 Task: Open Card Sales Target Review in Board Content Marketing Social Media Content Creation and Management to Workspace Content Management Software and add a team member Softage.2@softage.net, a label Yellow, a checklist Space Exploration, an attachment from your onedrive, a color Yellow and finally, add a card description 'Conduct team training session on effective feedback' and a comment 'Let us approach this task with a focus on continuous improvement, seeking to learn and grow from each step of the process.'. Add a start date 'Jan 06, 1900' with a due date 'Jan 13, 1900'
Action: Mouse moved to (475, 192)
Screenshot: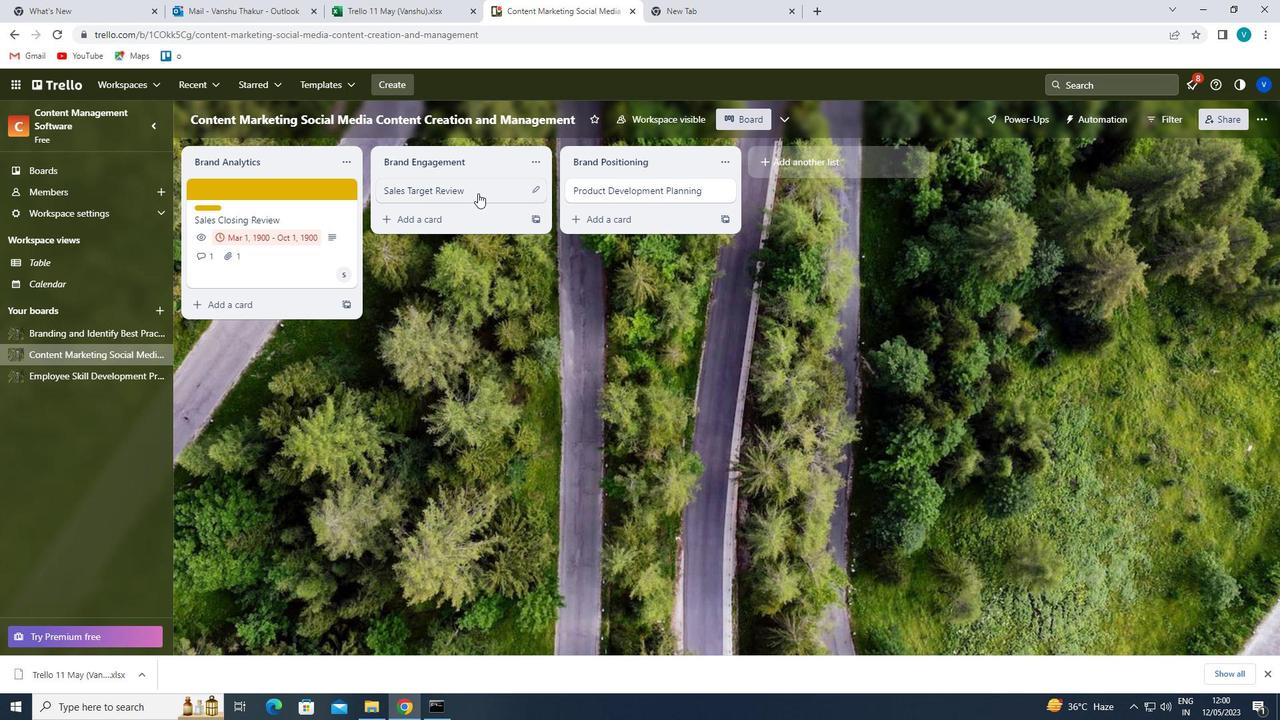 
Action: Mouse pressed left at (475, 192)
Screenshot: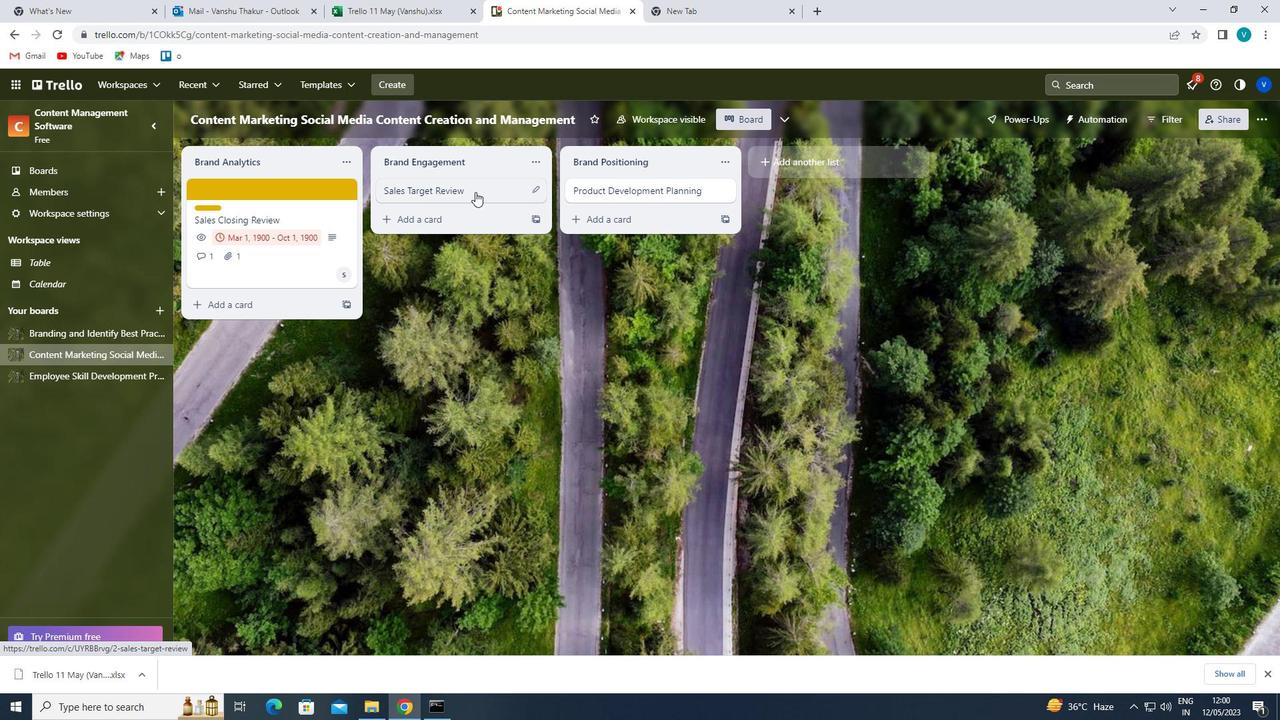 
Action: Mouse moved to (881, 239)
Screenshot: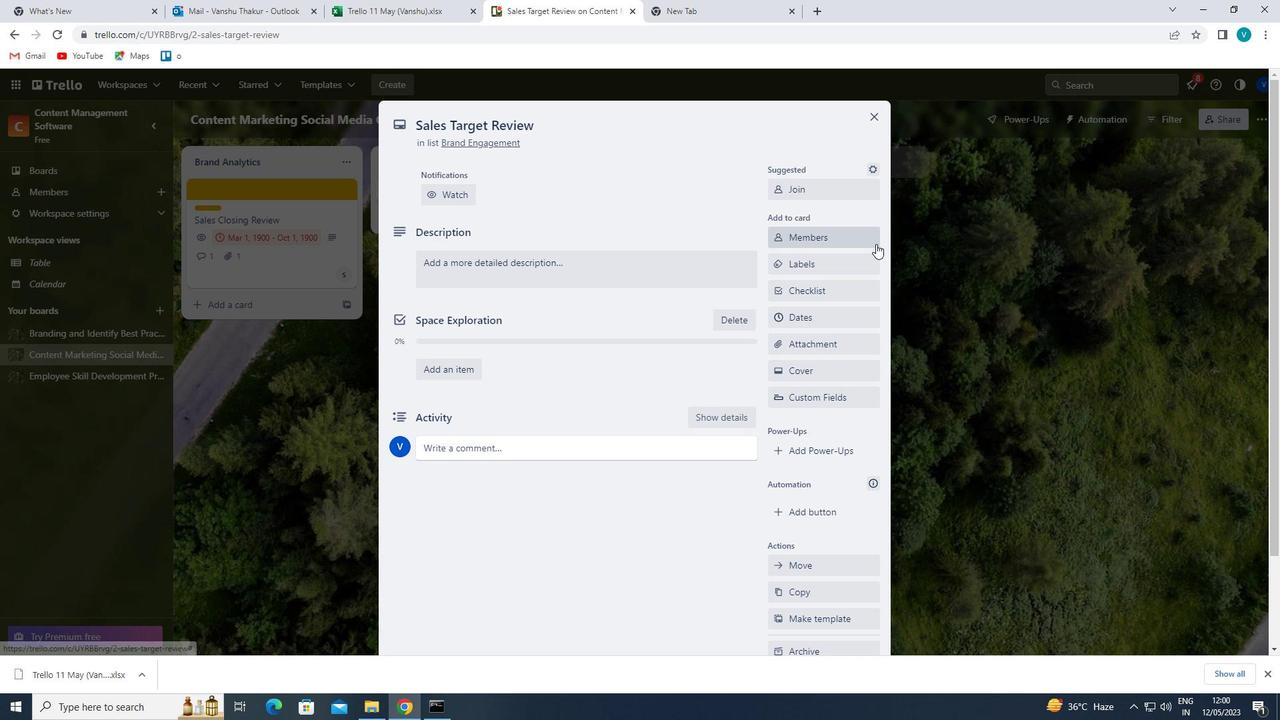 
Action: Mouse pressed left at (881, 239)
Screenshot: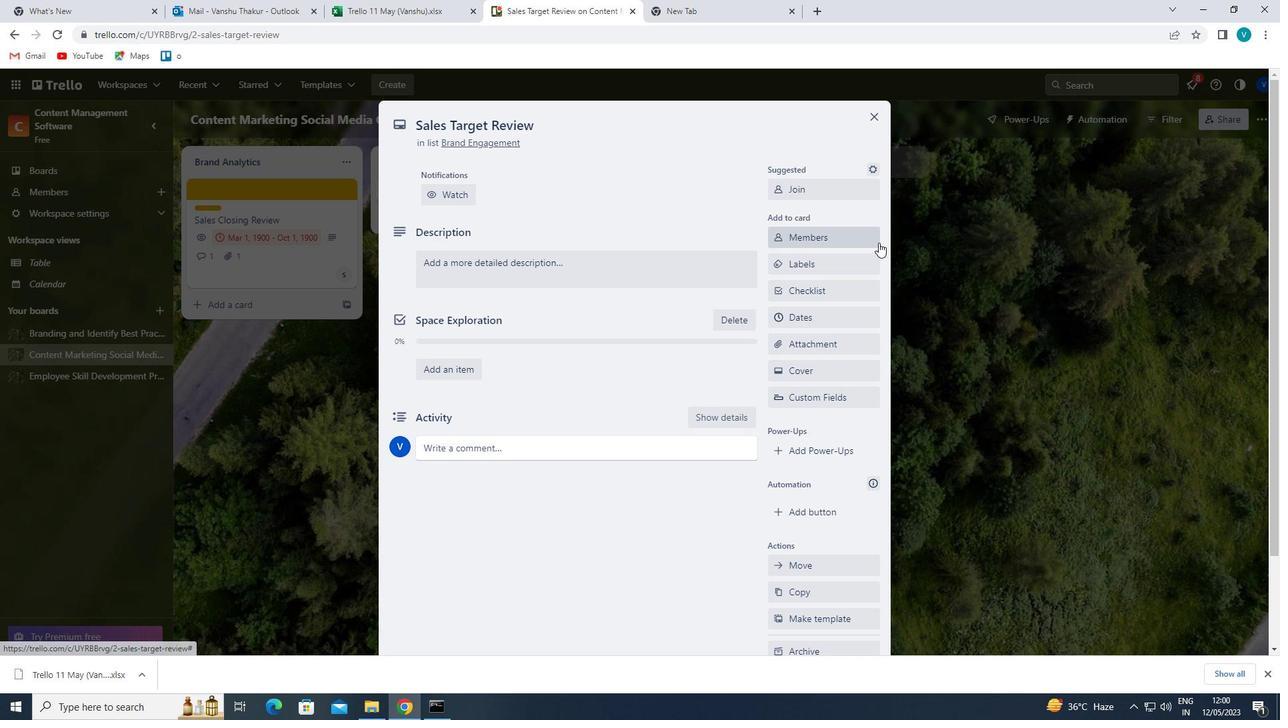
Action: Mouse moved to (870, 238)
Screenshot: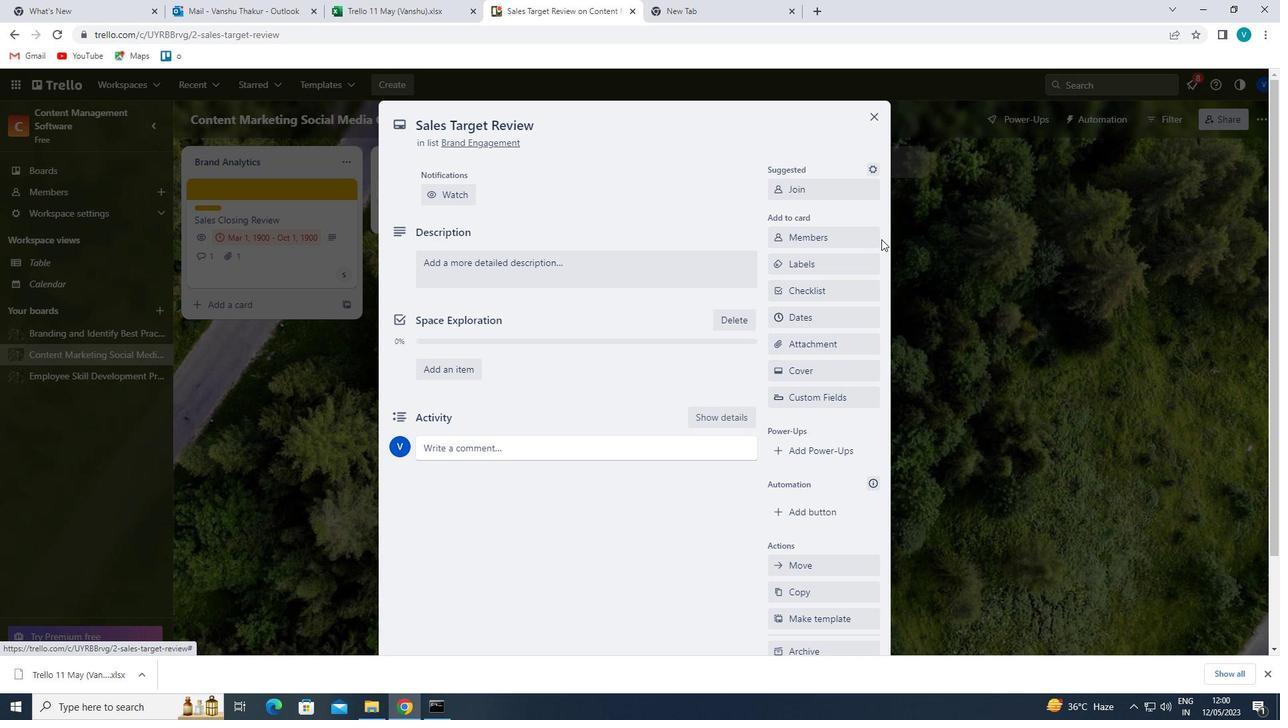 
Action: Mouse pressed left at (870, 238)
Screenshot: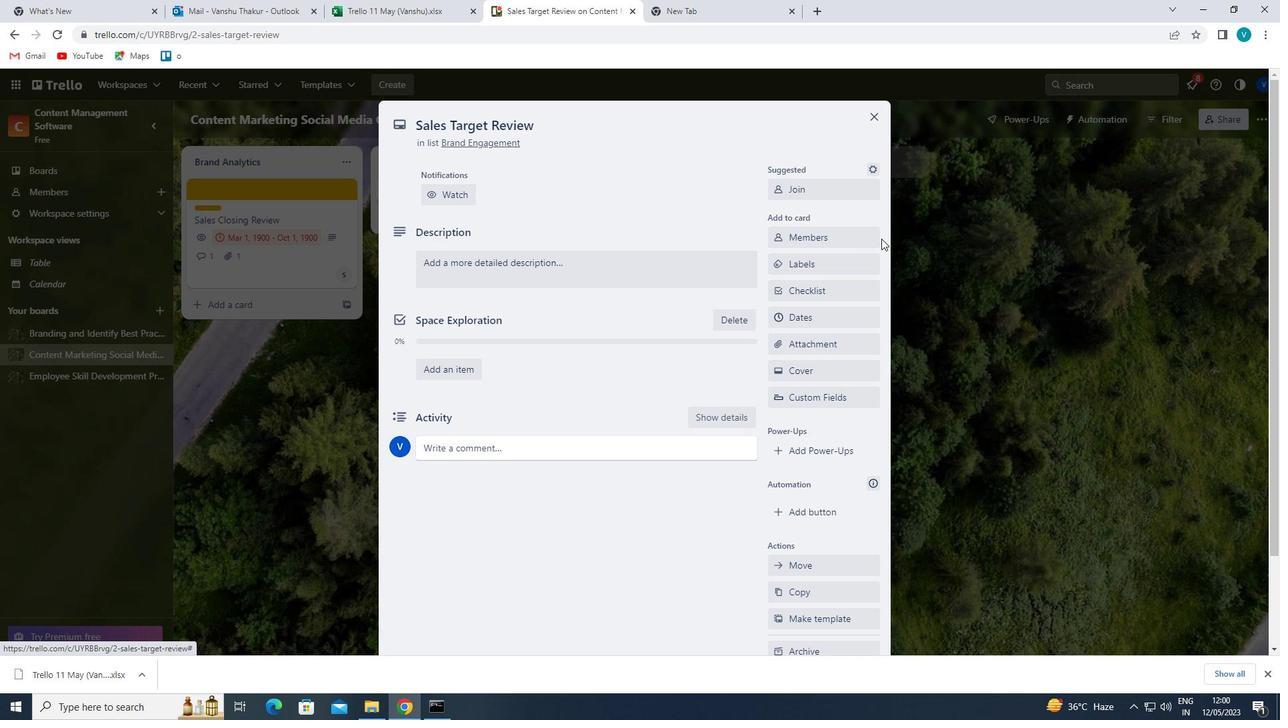 
Action: Mouse moved to (822, 295)
Screenshot: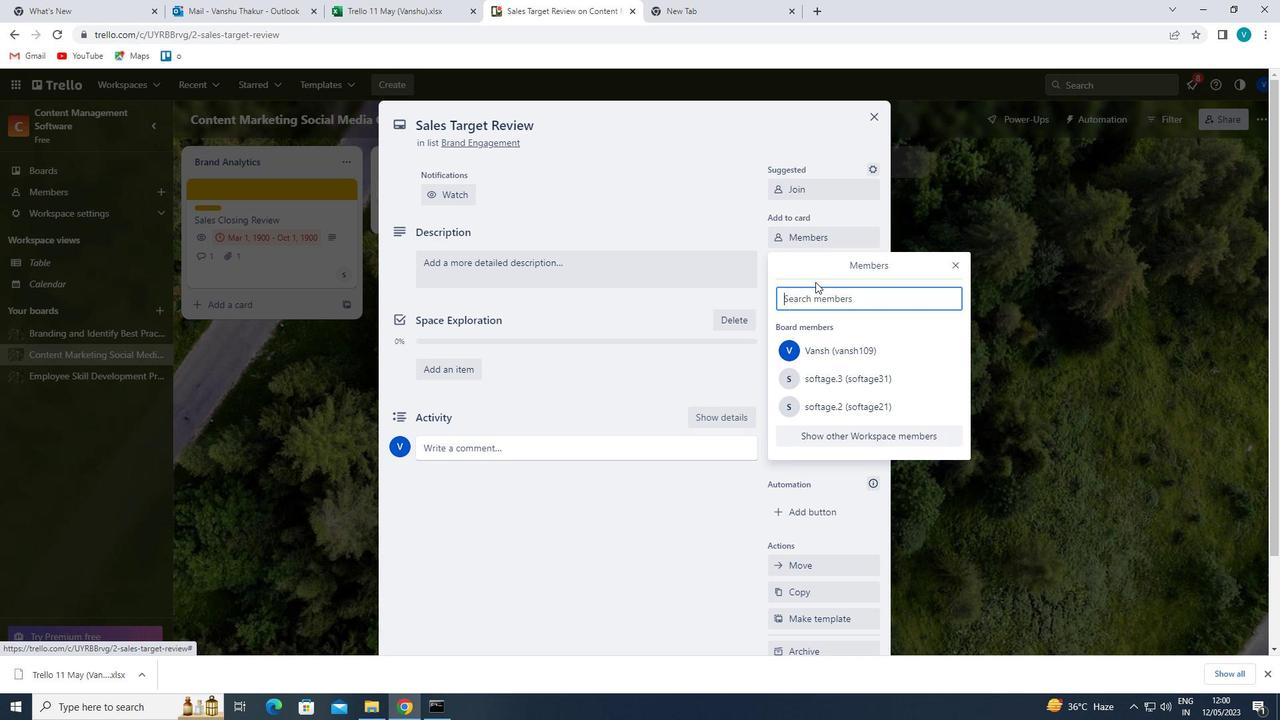 
Action: Mouse pressed left at (822, 295)
Screenshot: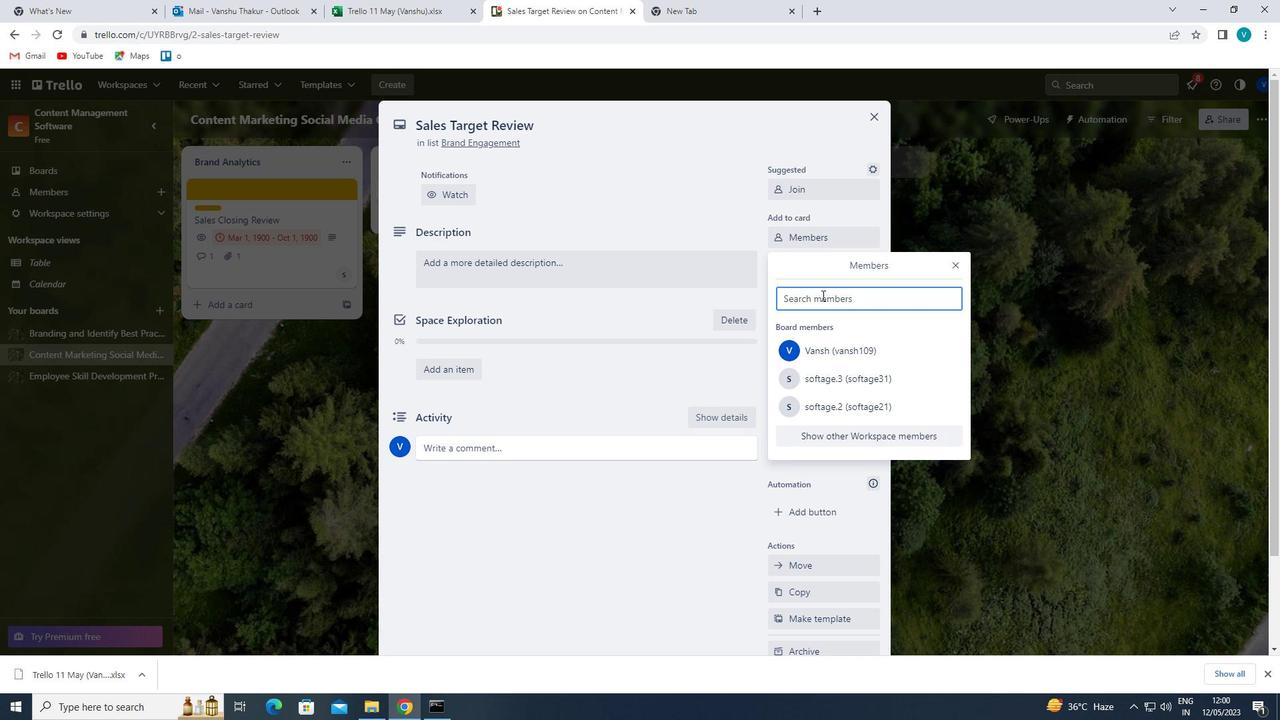 
Action: Key pressed <Key.shift>S
Screenshot: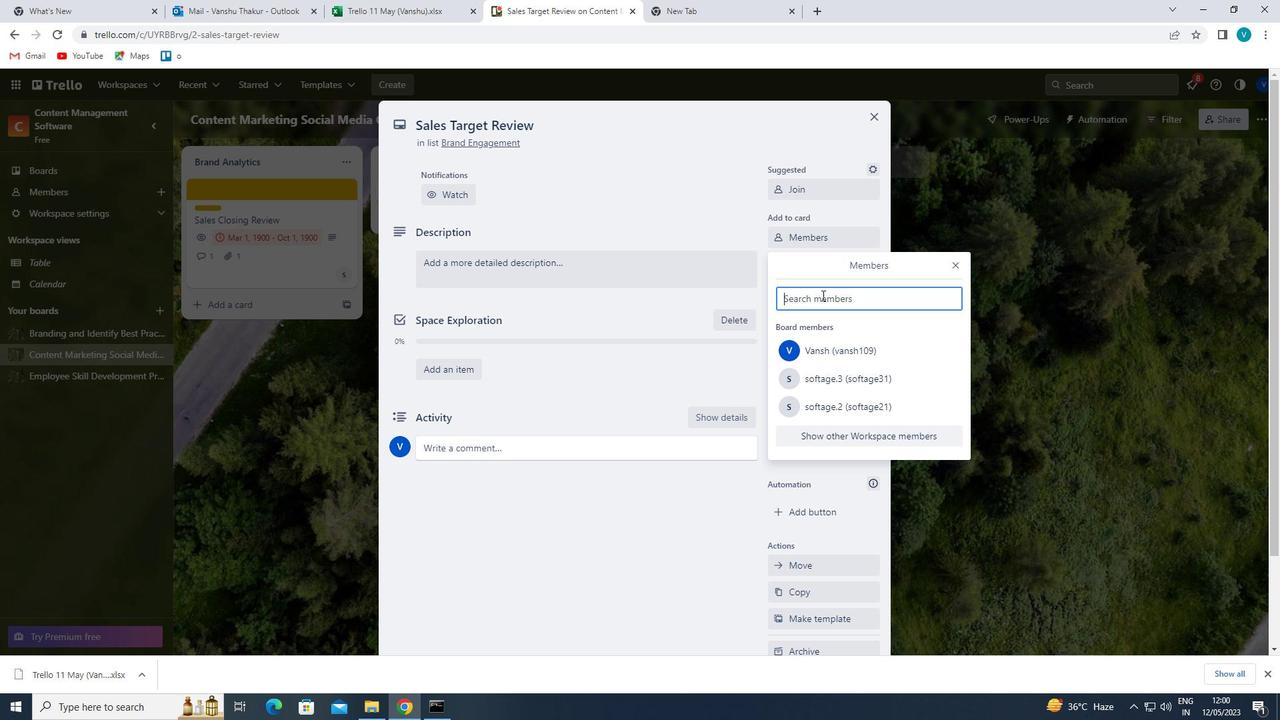 
Action: Mouse moved to (835, 374)
Screenshot: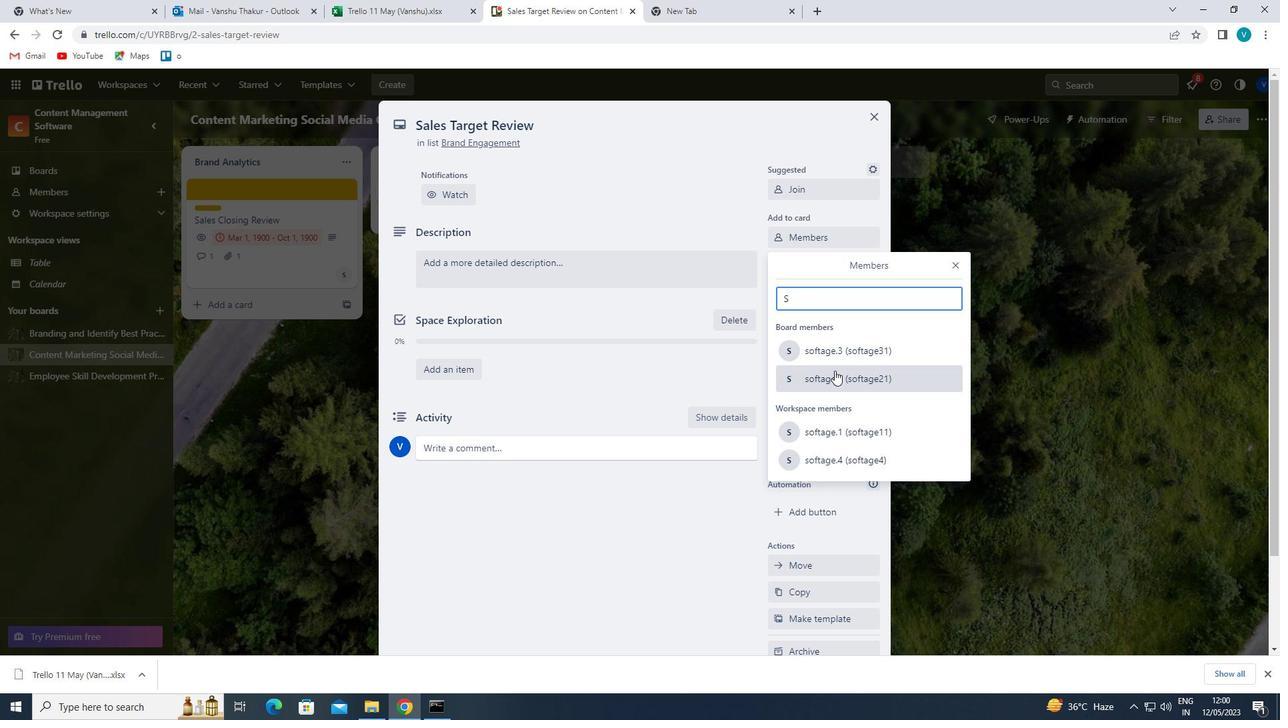
Action: Mouse pressed left at (835, 374)
Screenshot: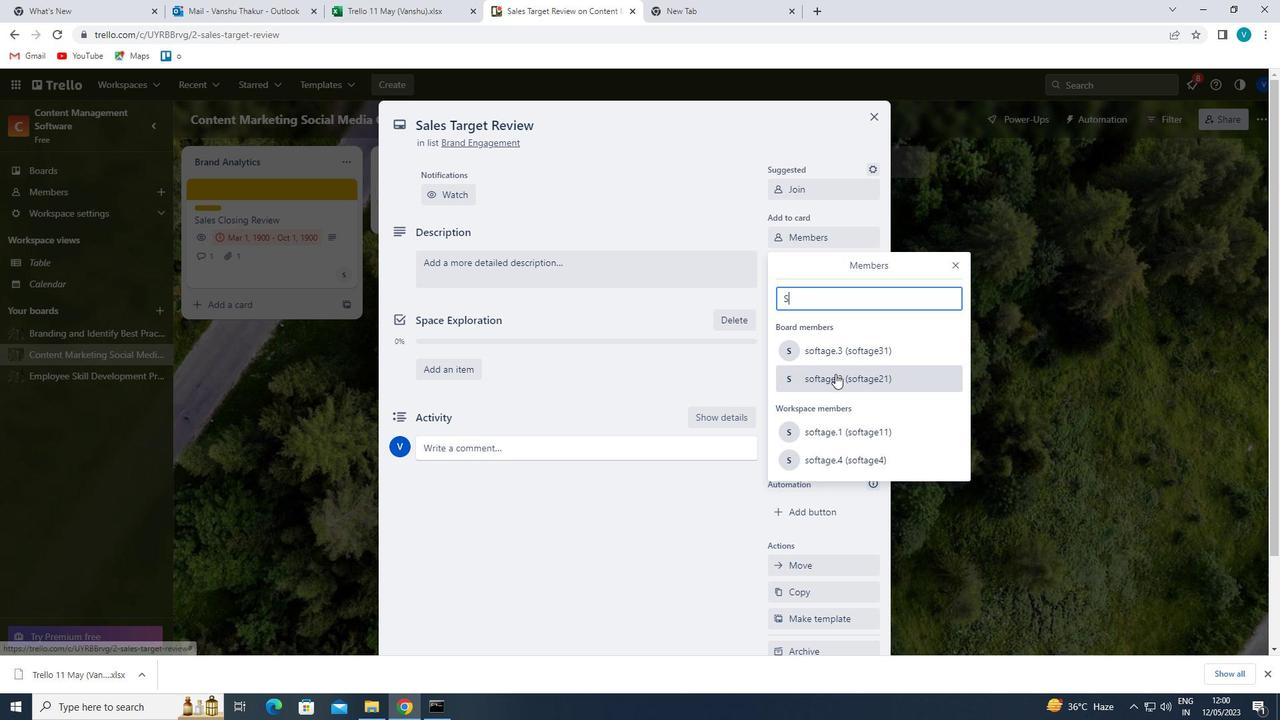 
Action: Mouse moved to (954, 265)
Screenshot: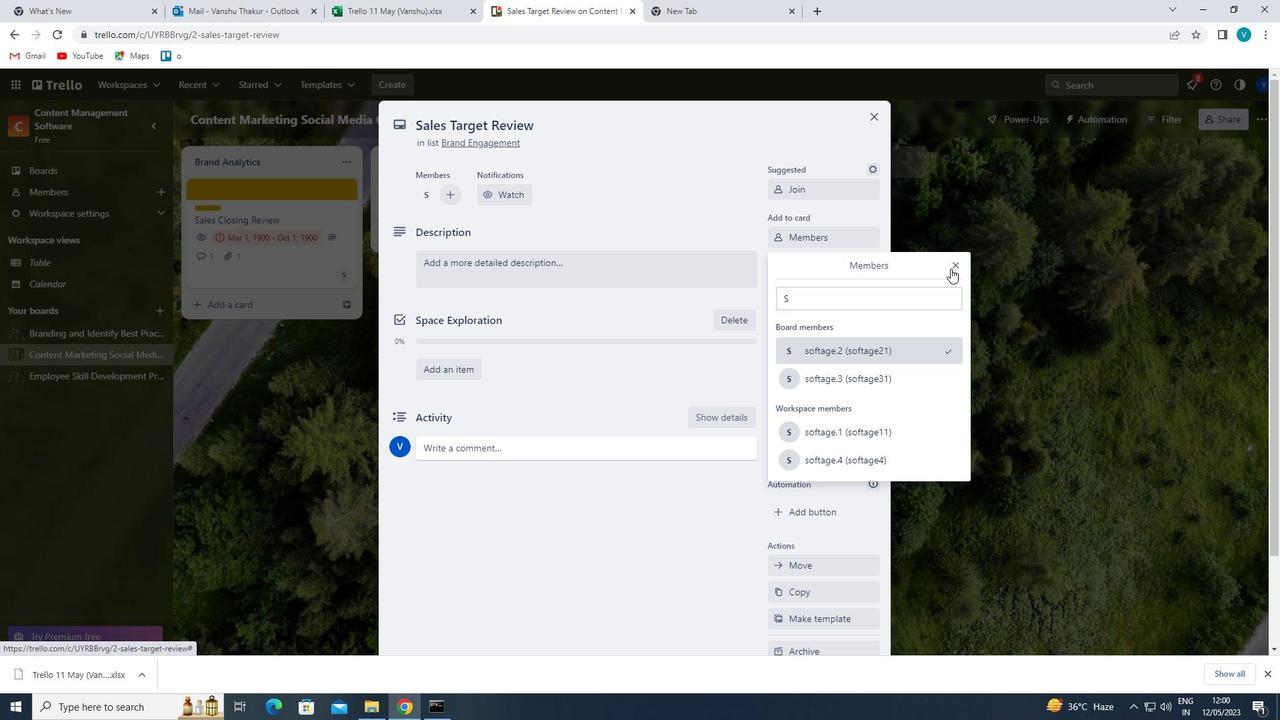 
Action: Mouse pressed left at (954, 265)
Screenshot: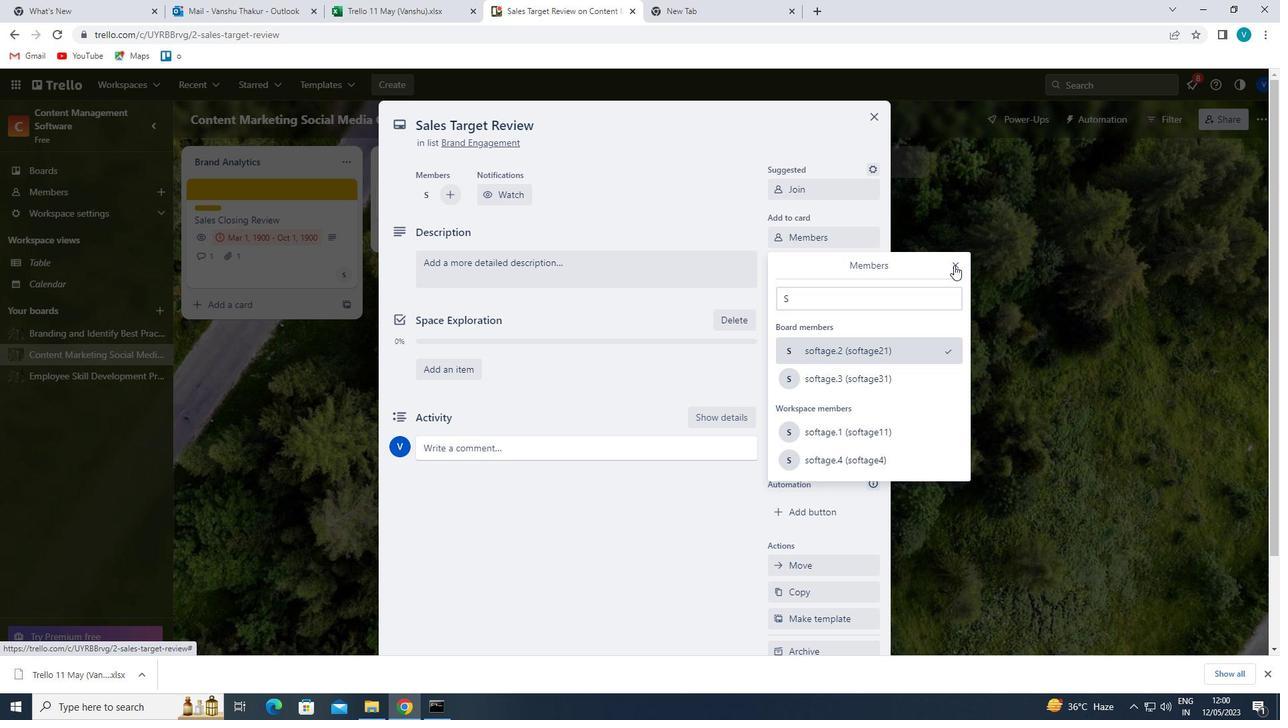 
Action: Mouse moved to (828, 270)
Screenshot: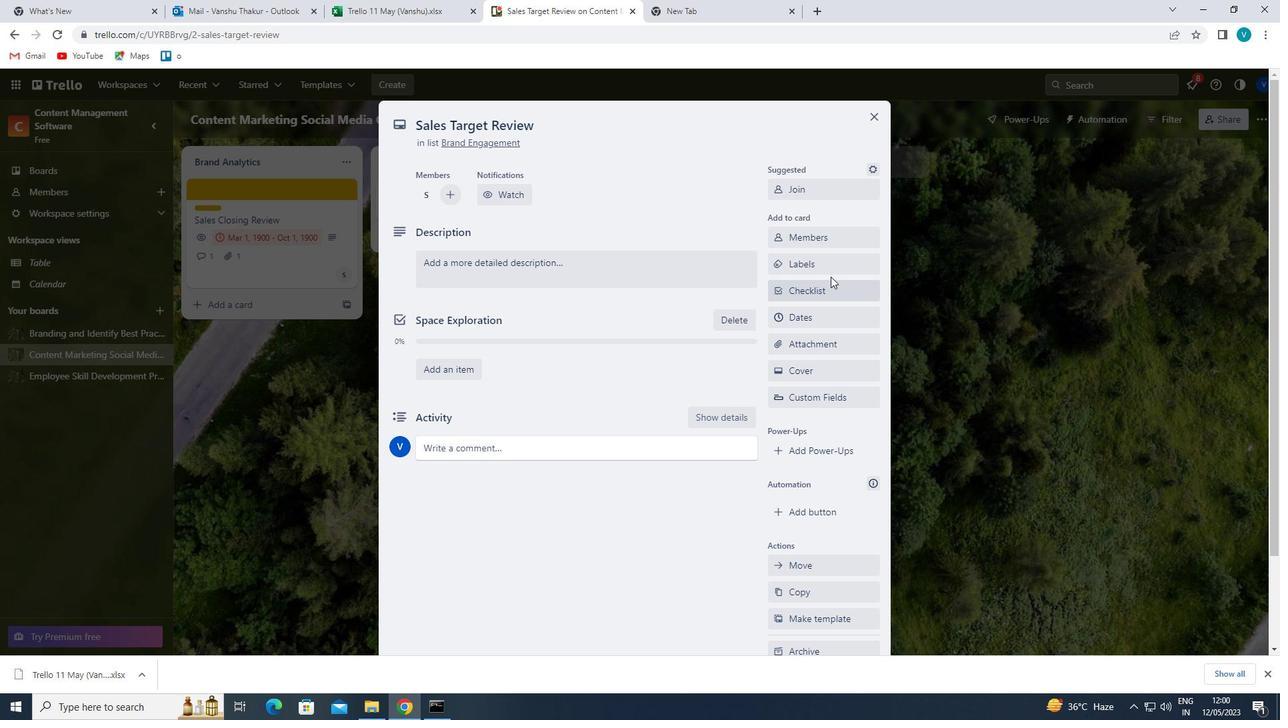 
Action: Mouse pressed left at (828, 270)
Screenshot: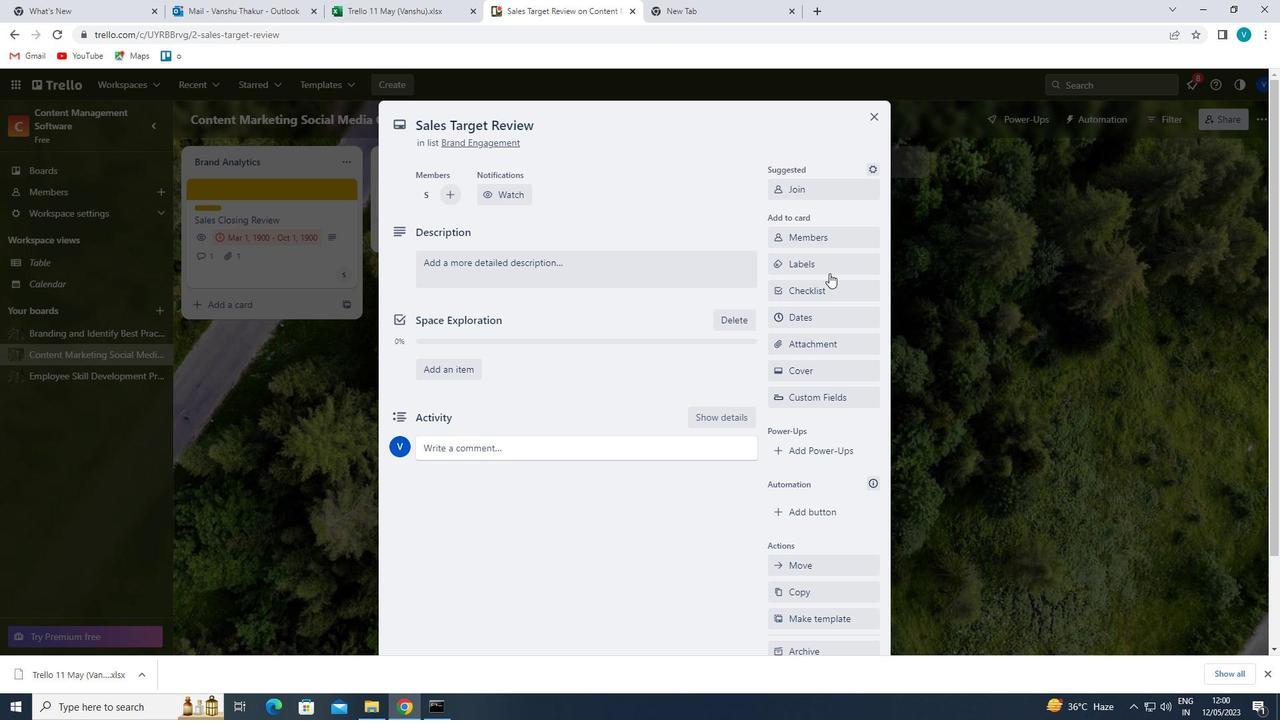 
Action: Mouse moved to (838, 390)
Screenshot: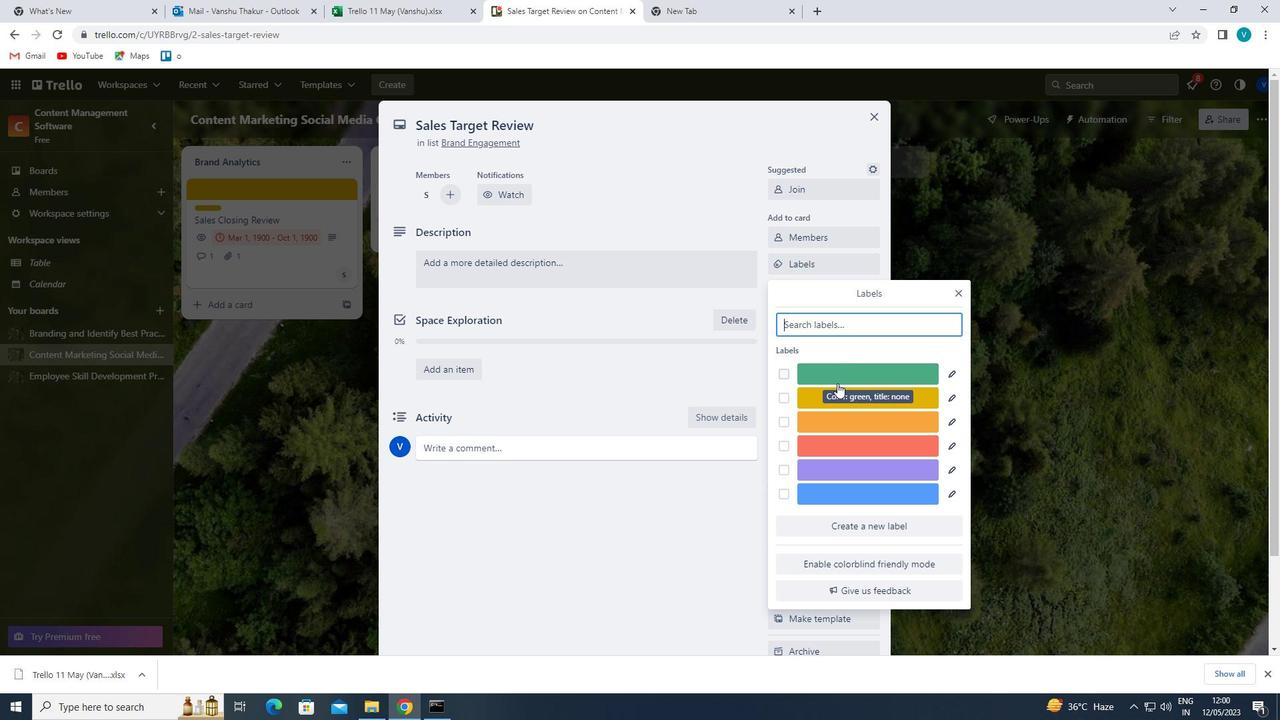 
Action: Mouse pressed left at (838, 390)
Screenshot: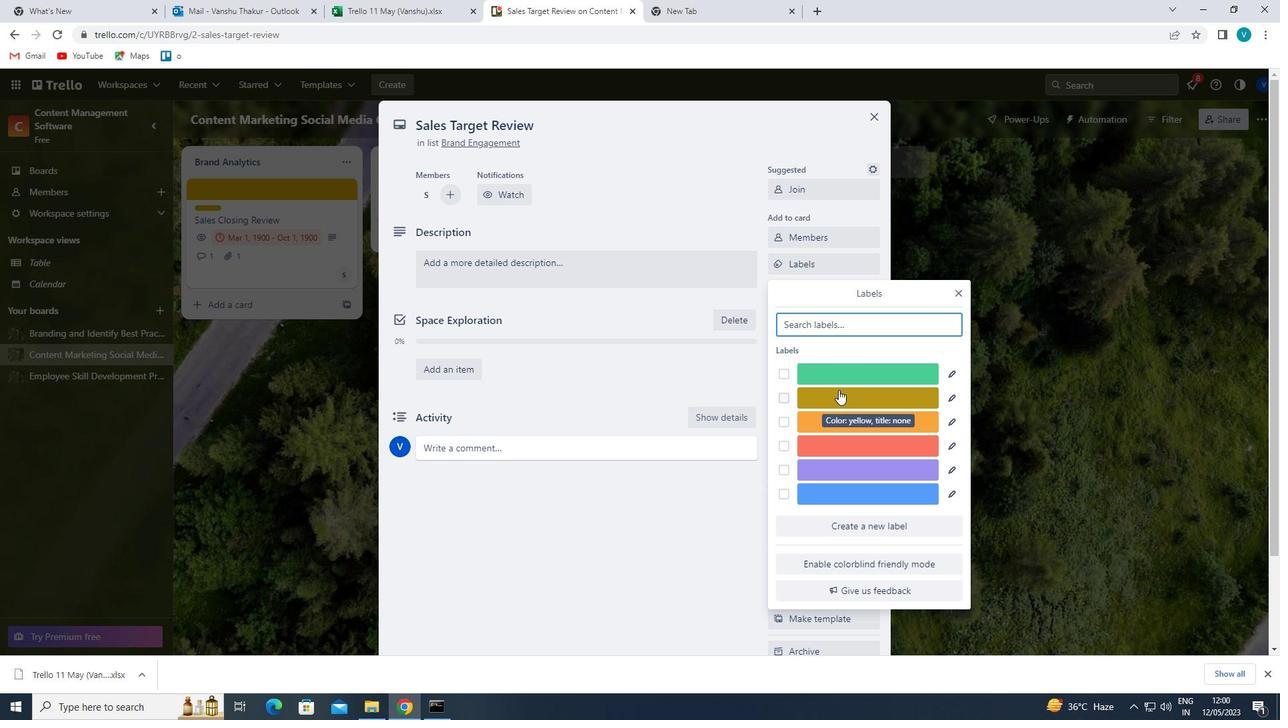 
Action: Mouse moved to (957, 293)
Screenshot: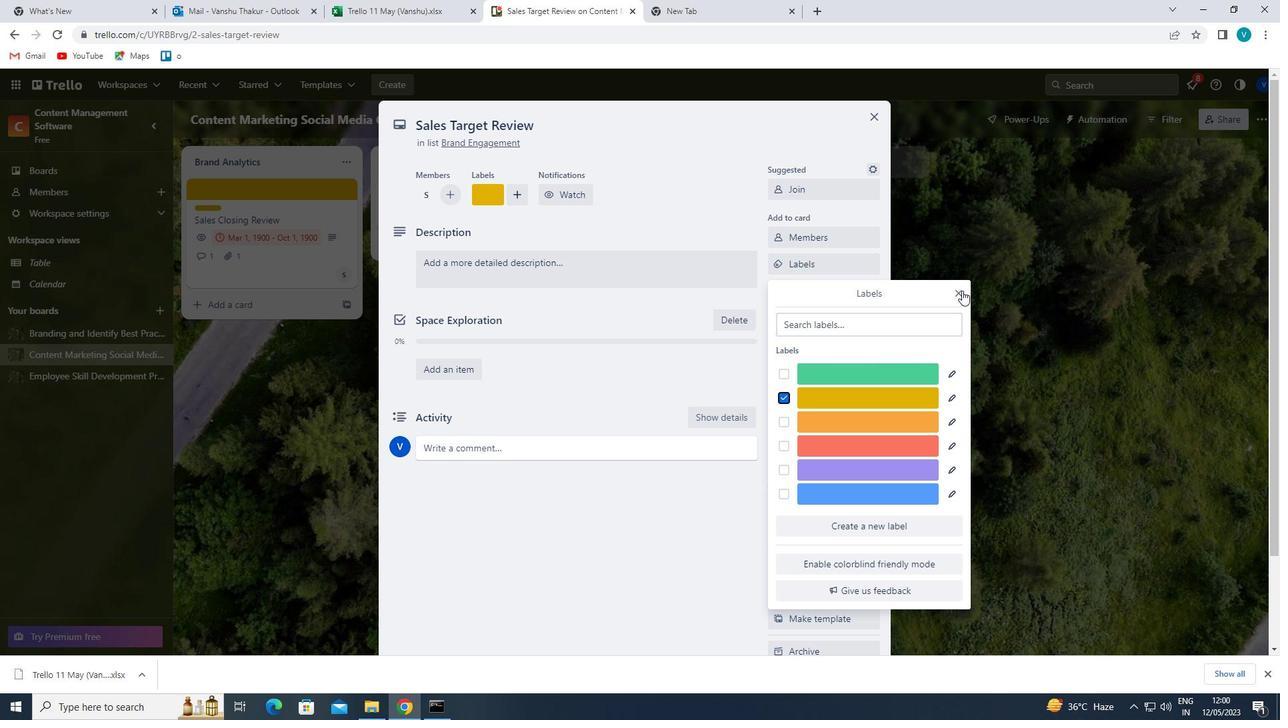 
Action: Mouse pressed left at (957, 293)
Screenshot: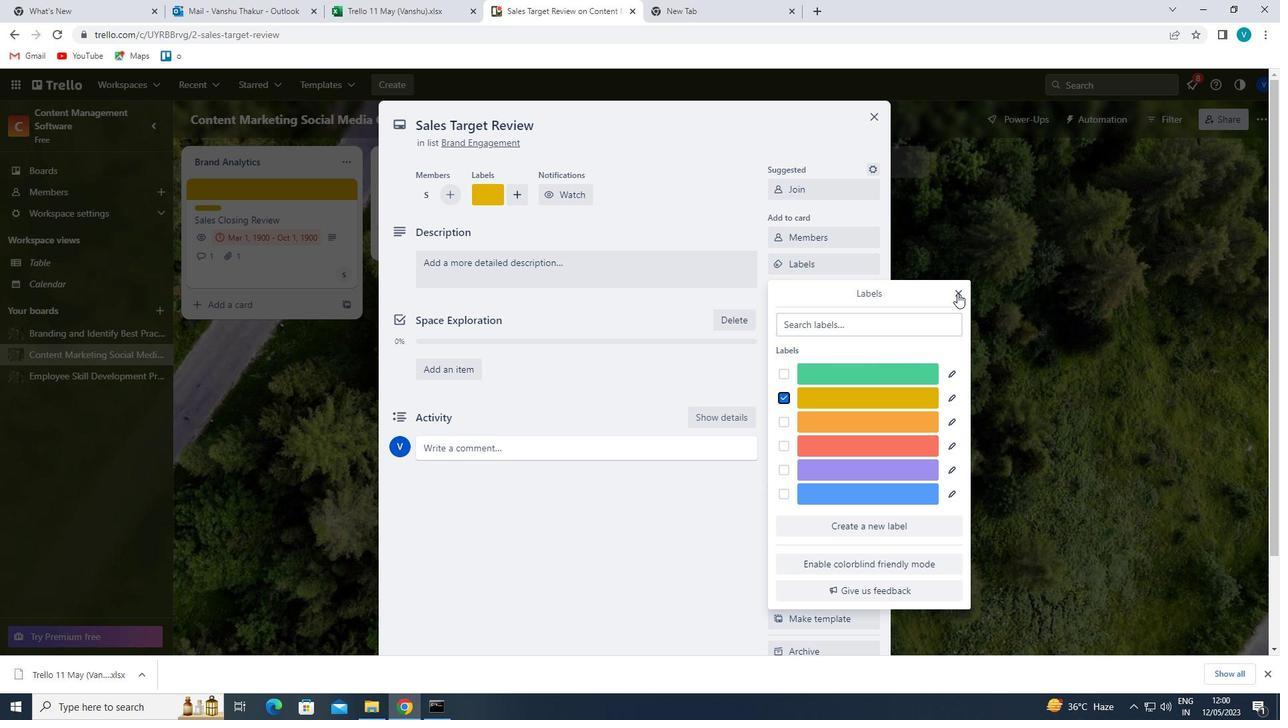 
Action: Mouse moved to (855, 283)
Screenshot: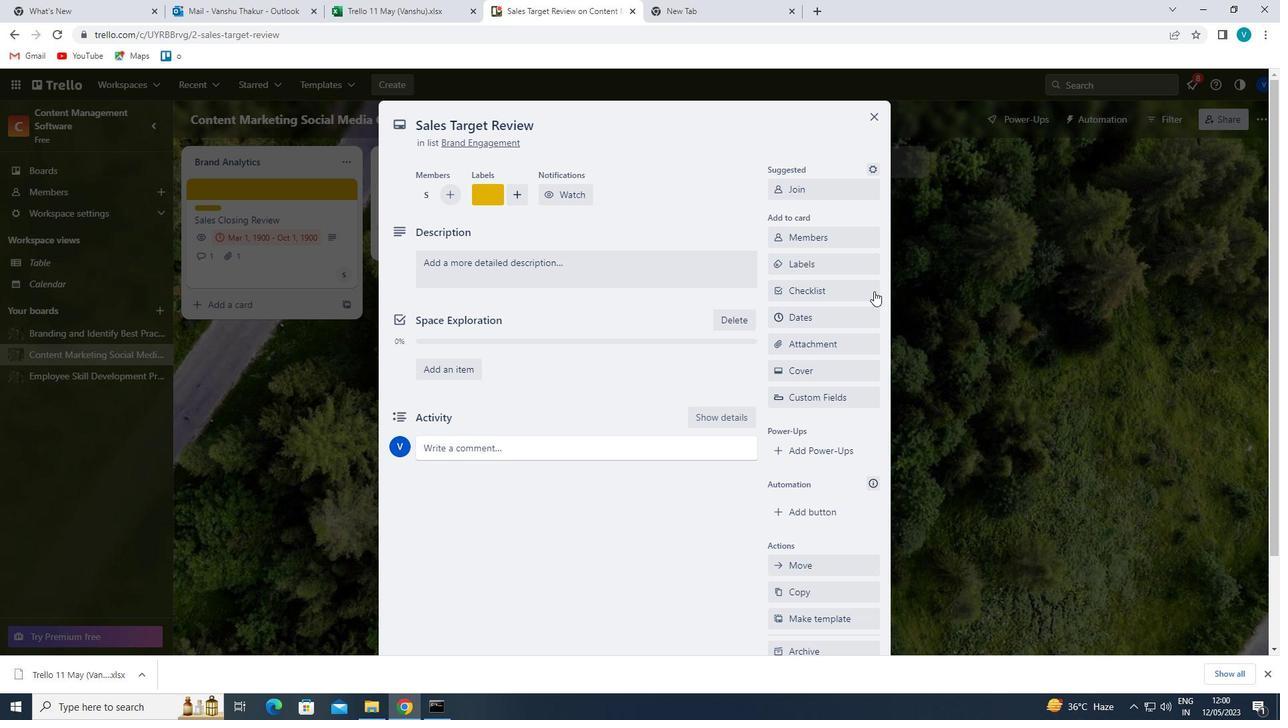 
Action: Mouse pressed left at (855, 283)
Screenshot: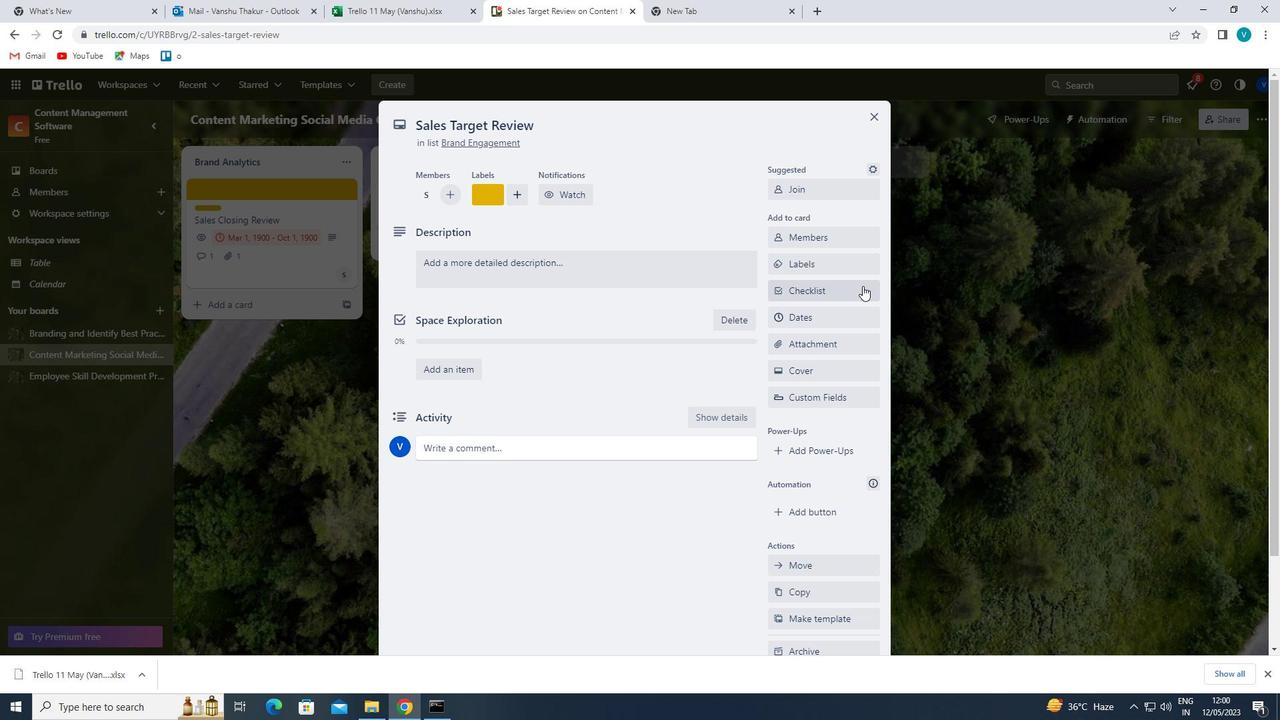 
Action: Key pressed <Key.shift>SPACE<Key.space>
Screenshot: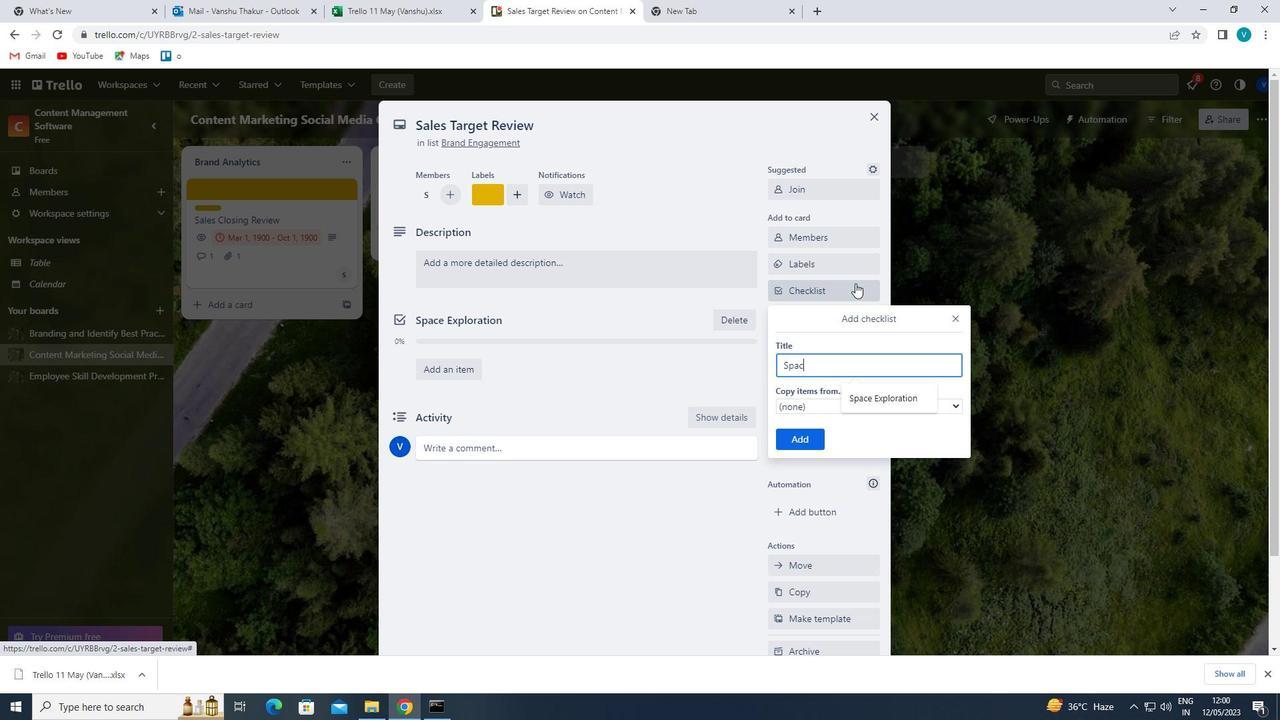 
Action: Mouse moved to (870, 390)
Screenshot: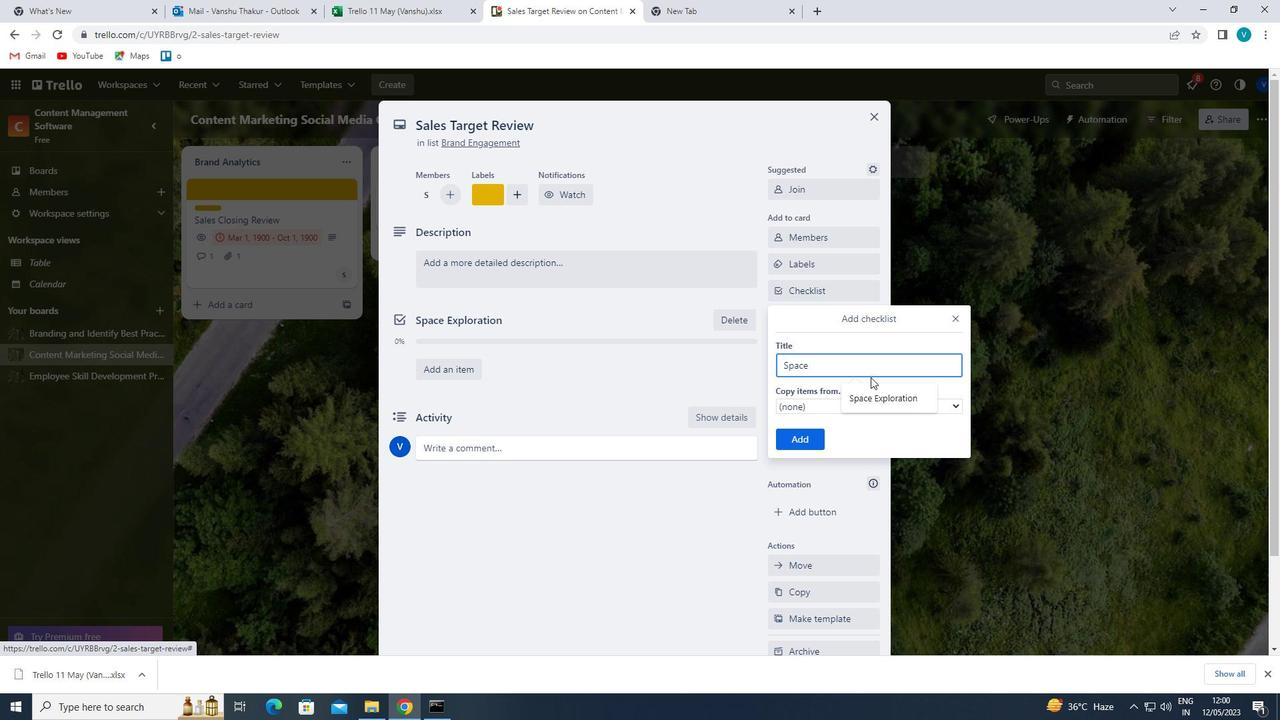 
Action: Mouse pressed left at (870, 390)
Screenshot: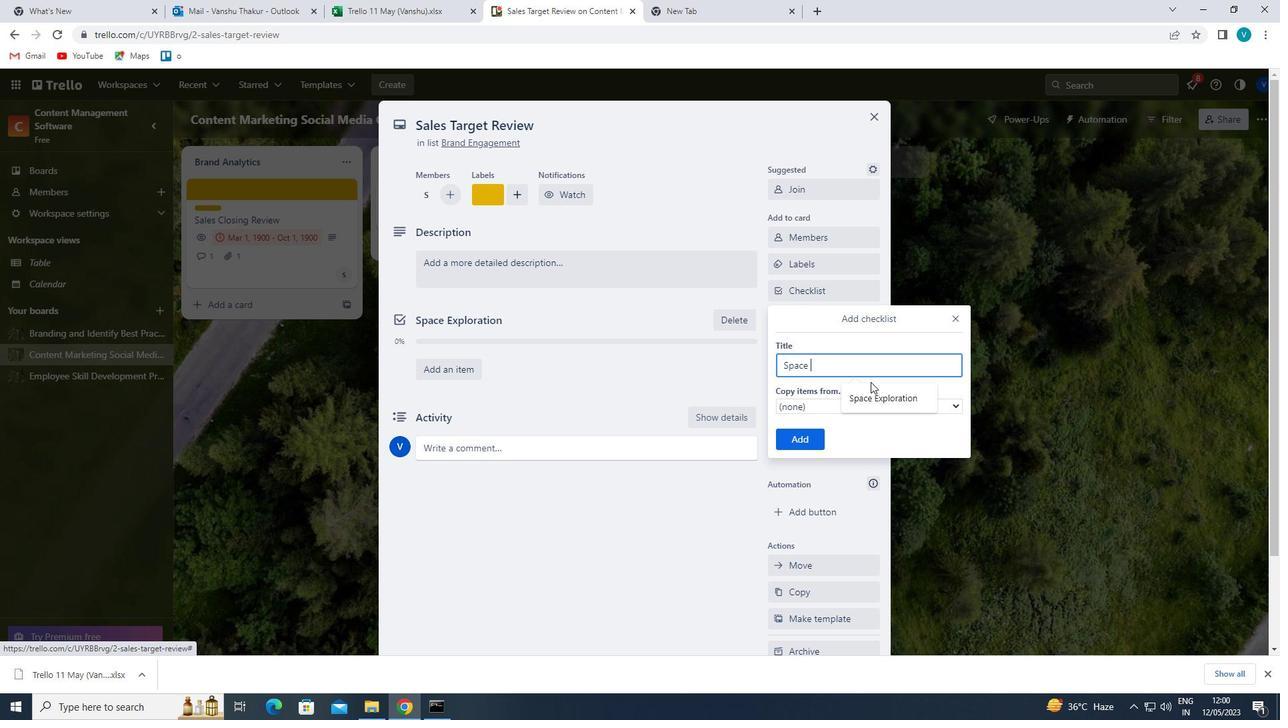 
Action: Mouse moved to (807, 434)
Screenshot: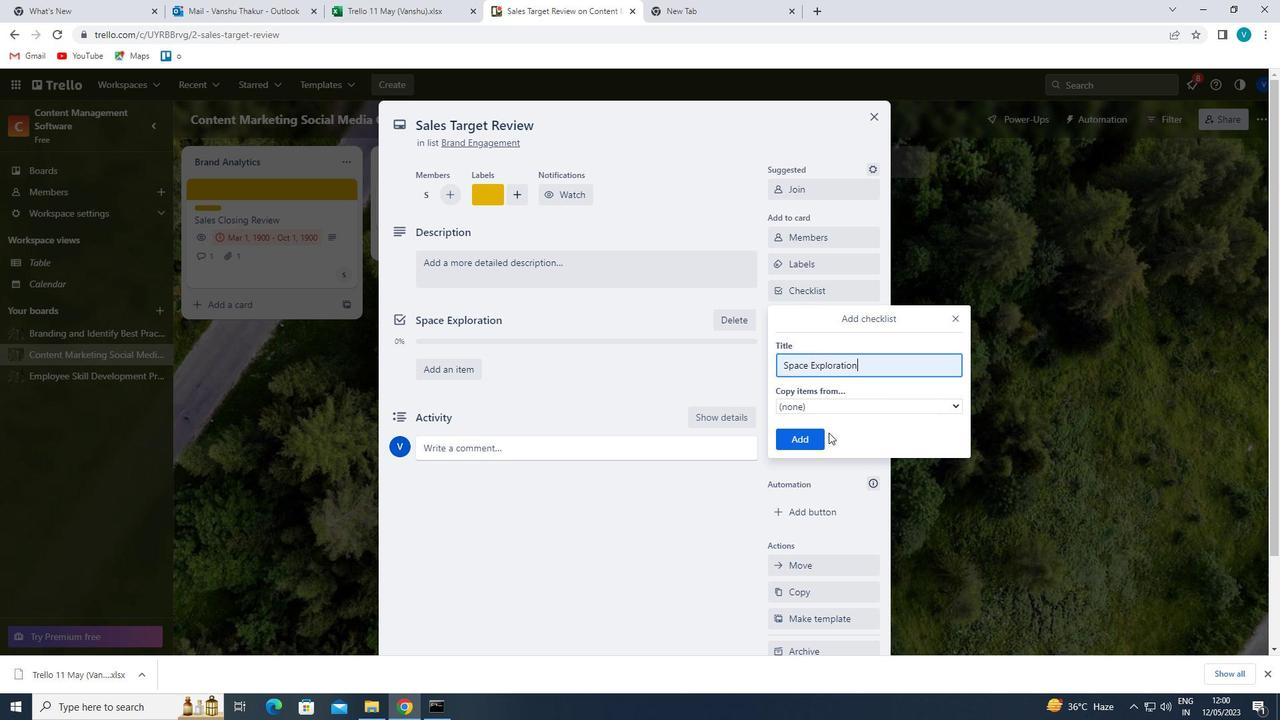 
Action: Mouse pressed left at (807, 434)
Screenshot: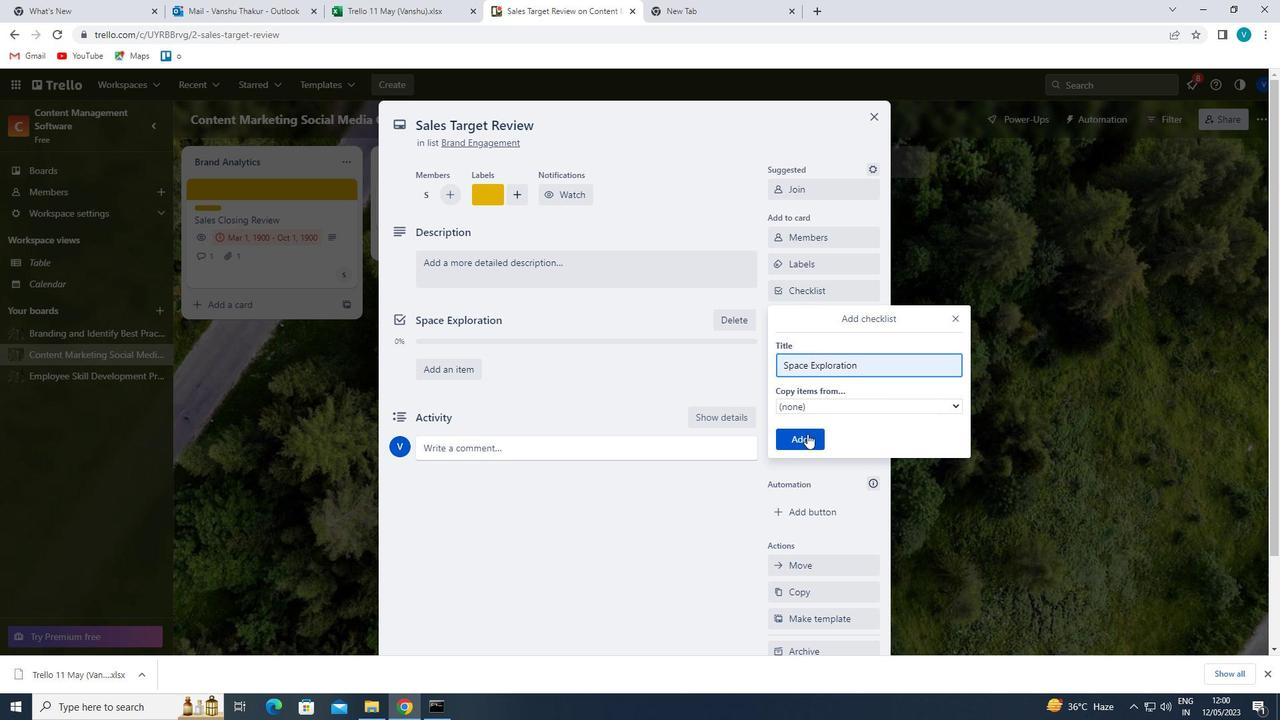 
Action: Mouse moved to (830, 348)
Screenshot: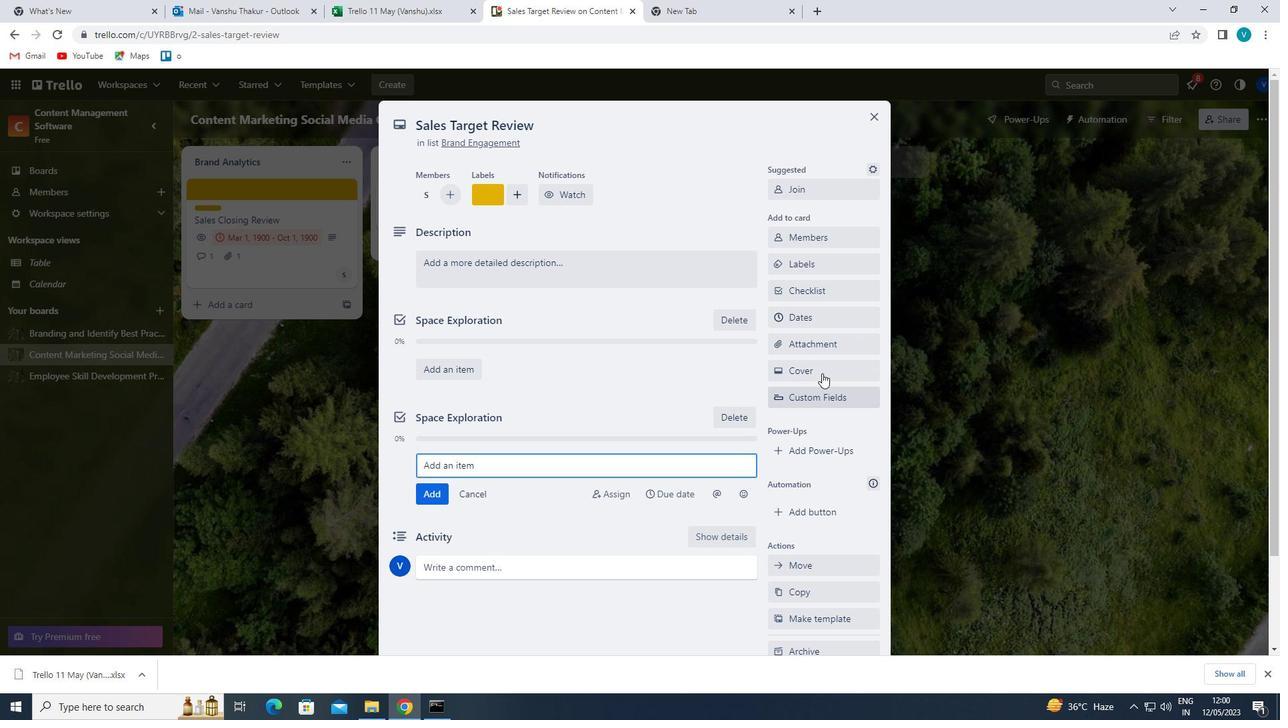 
Action: Mouse pressed left at (830, 348)
Screenshot: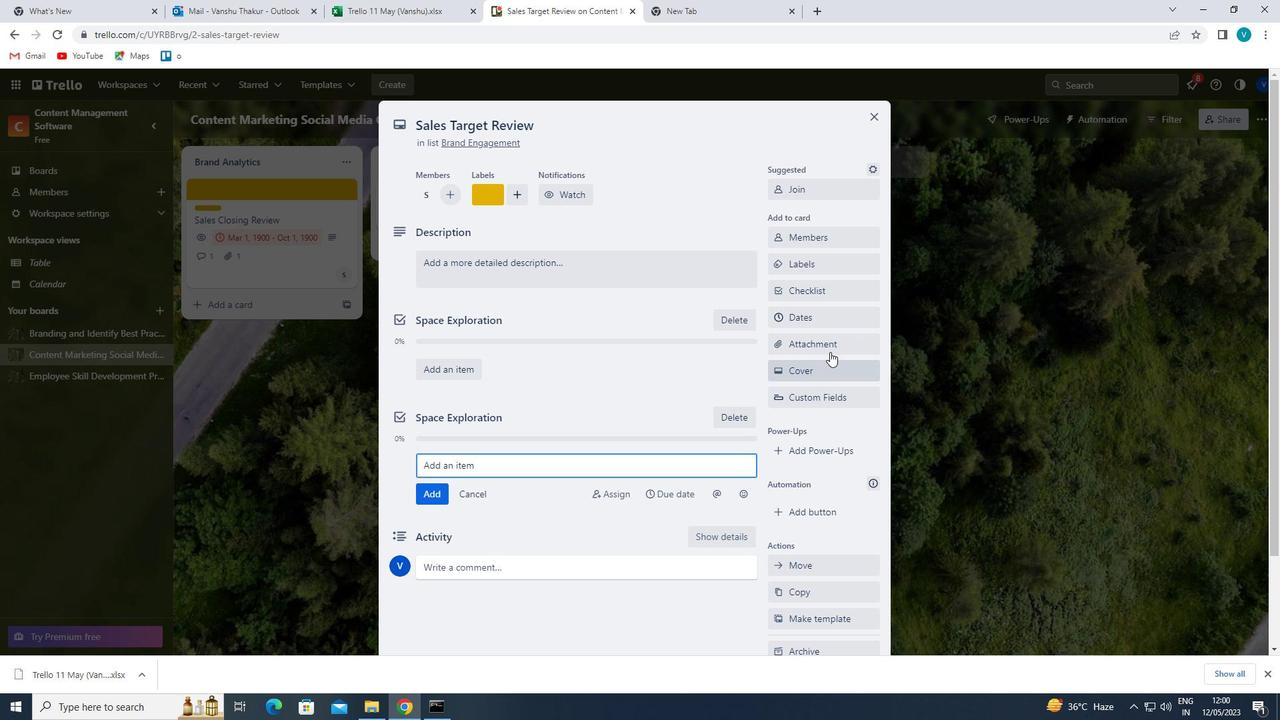 
Action: Mouse moved to (808, 506)
Screenshot: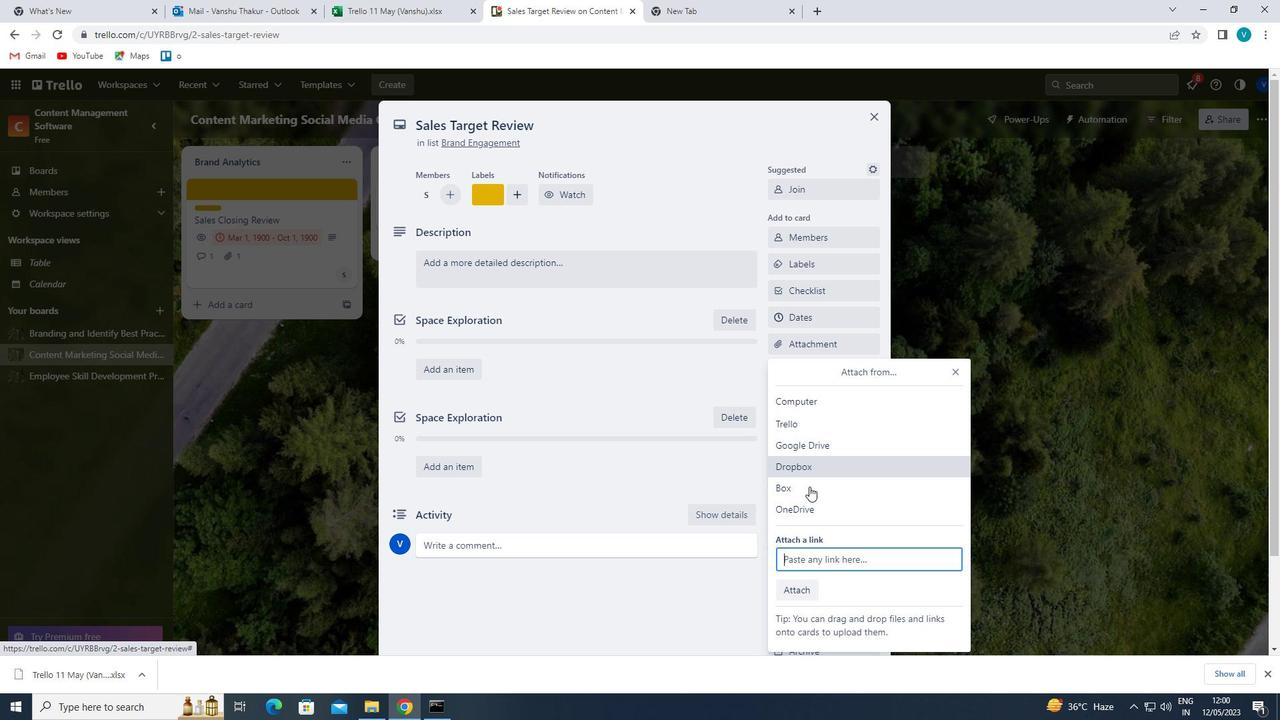 
Action: Mouse pressed left at (808, 506)
Screenshot: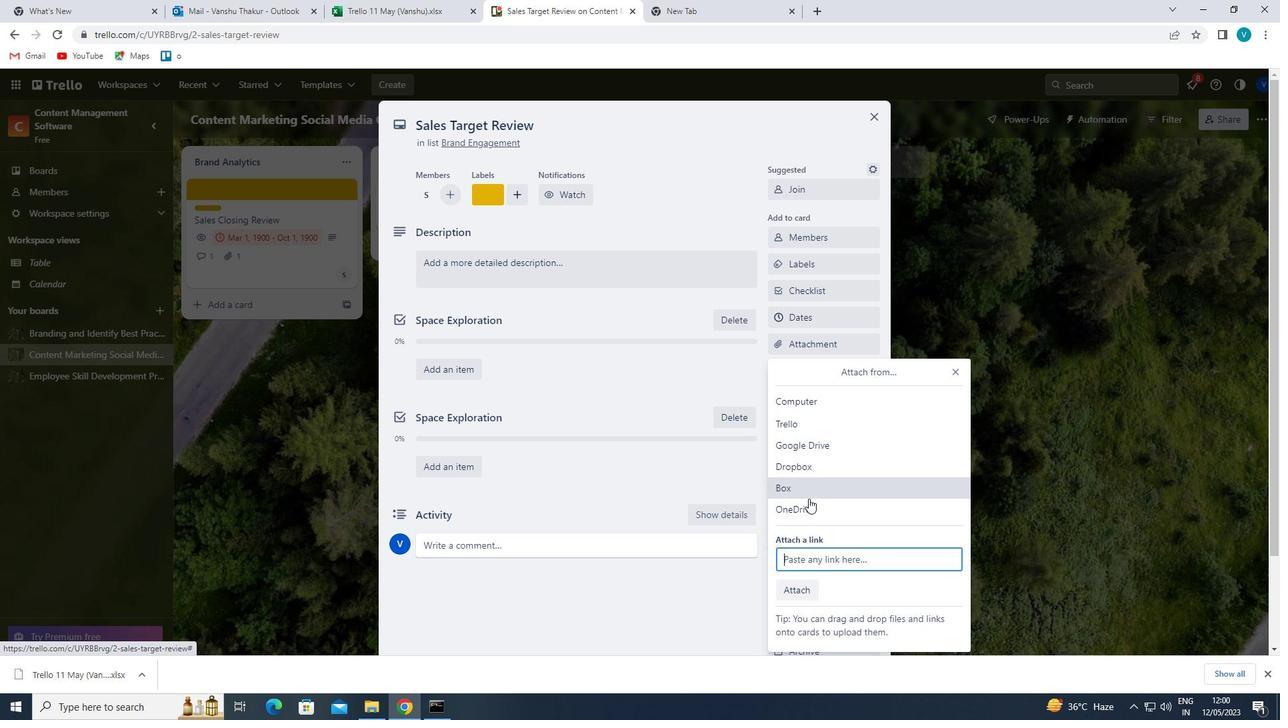 
Action: Mouse moved to (502, 266)
Screenshot: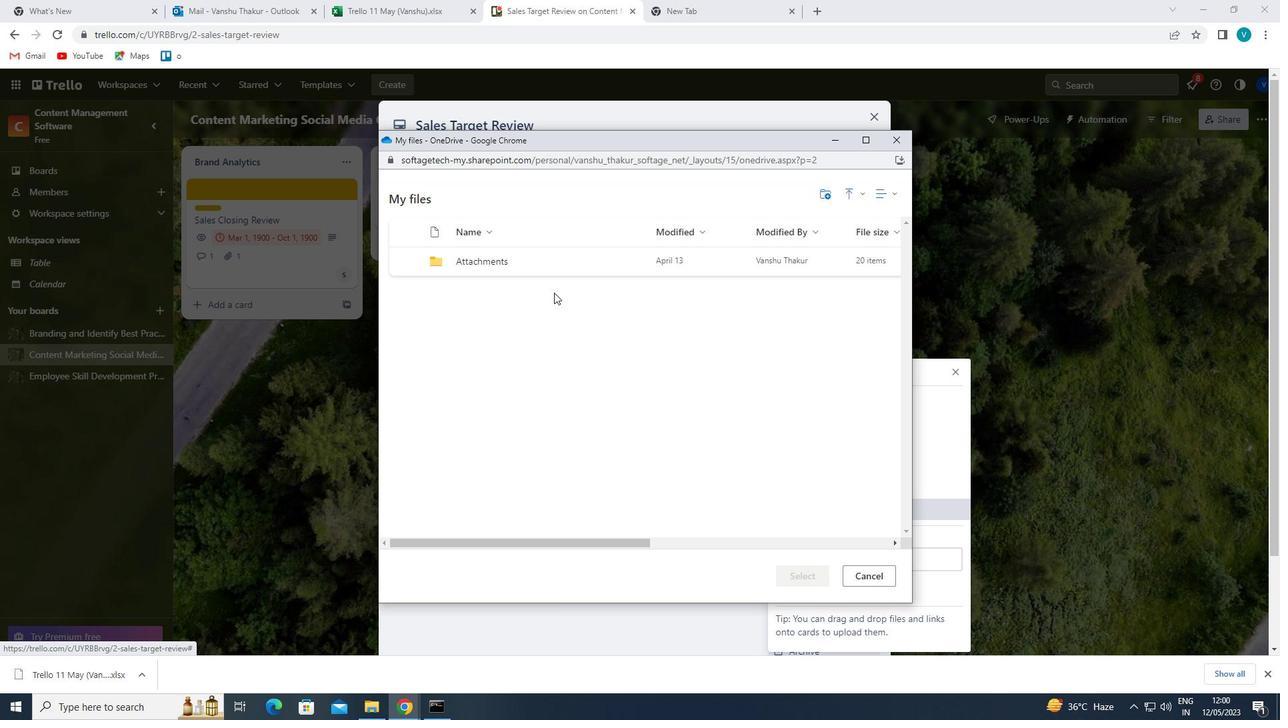 
Action: Mouse pressed left at (502, 266)
Screenshot: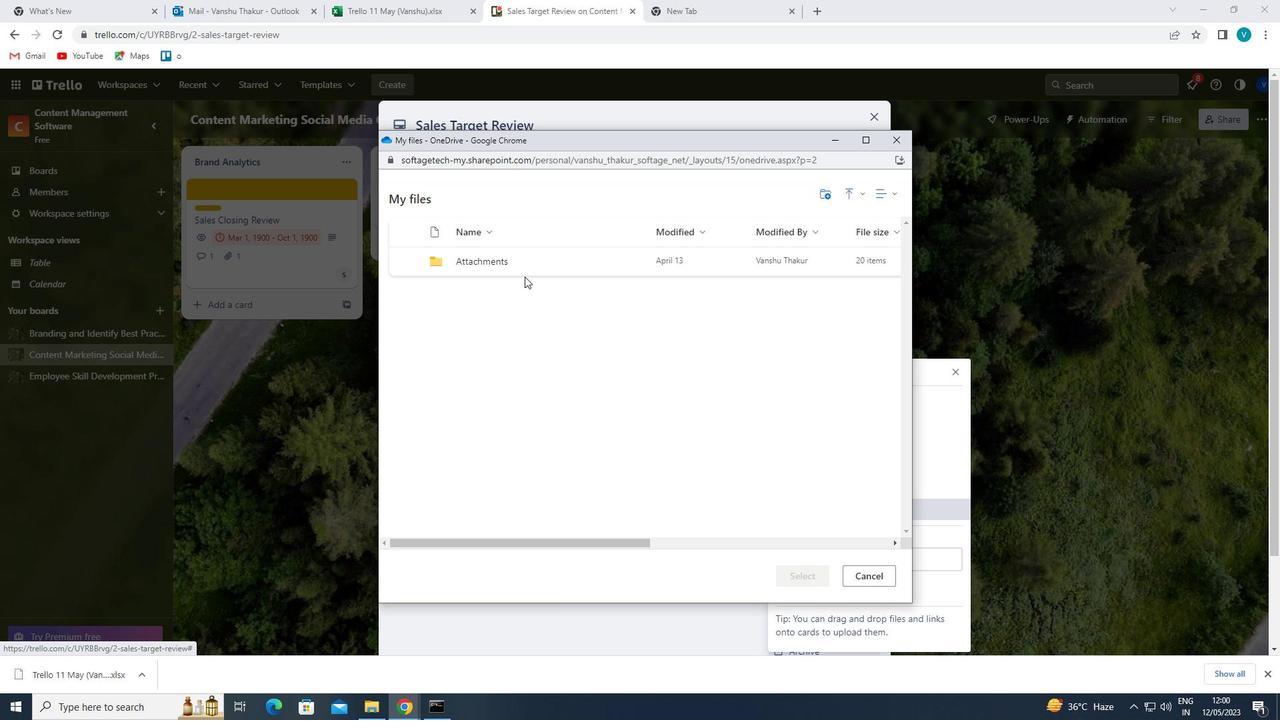 
Action: Mouse pressed left at (502, 266)
Screenshot: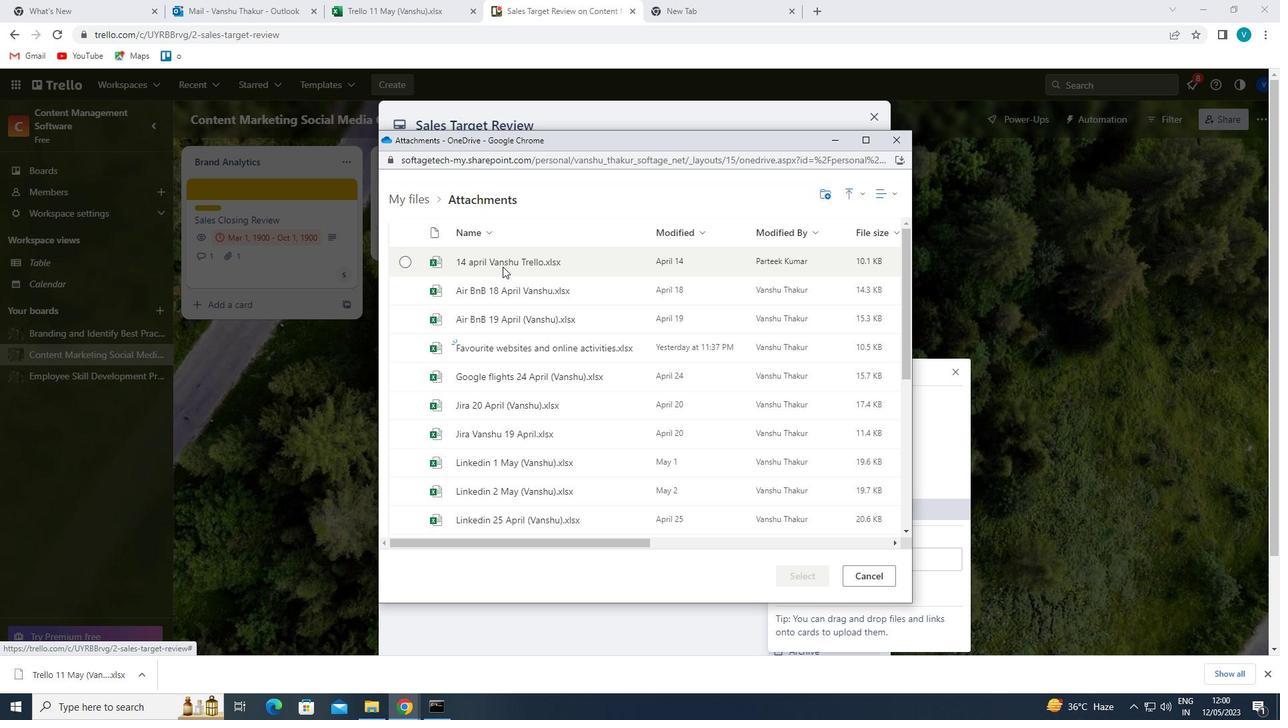 
Action: Mouse moved to (794, 575)
Screenshot: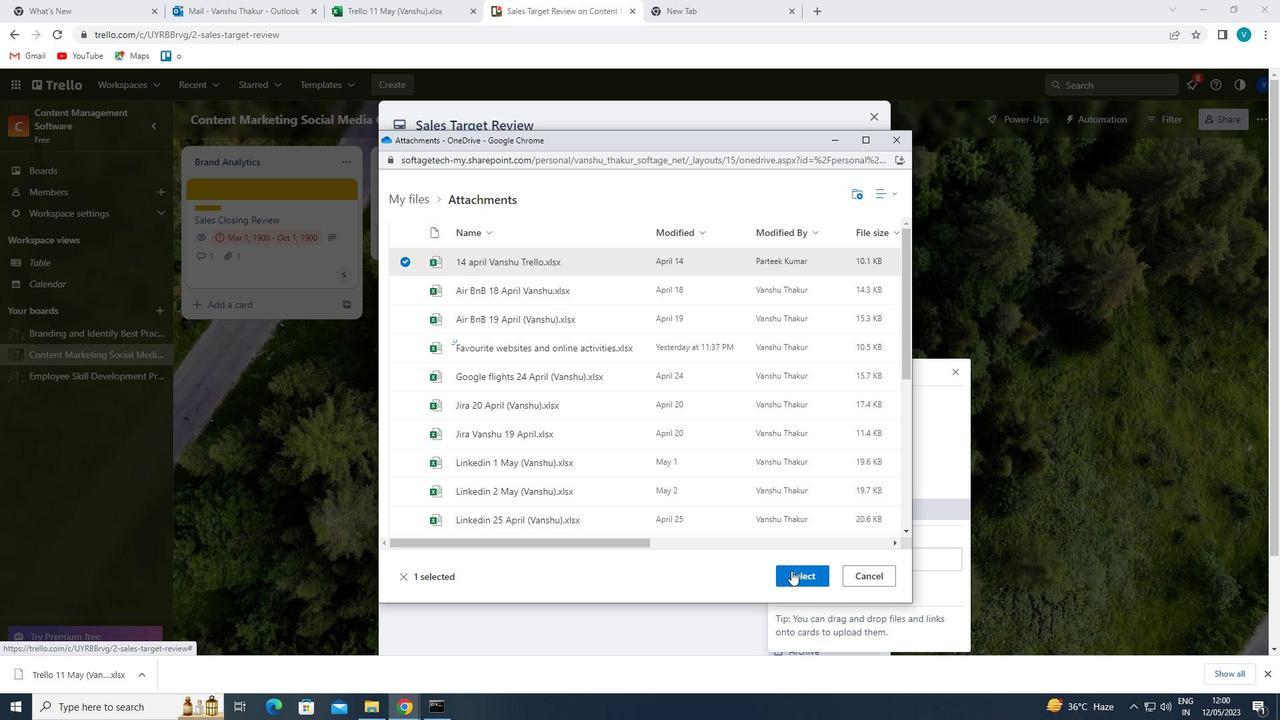 
Action: Mouse pressed left at (794, 575)
Screenshot: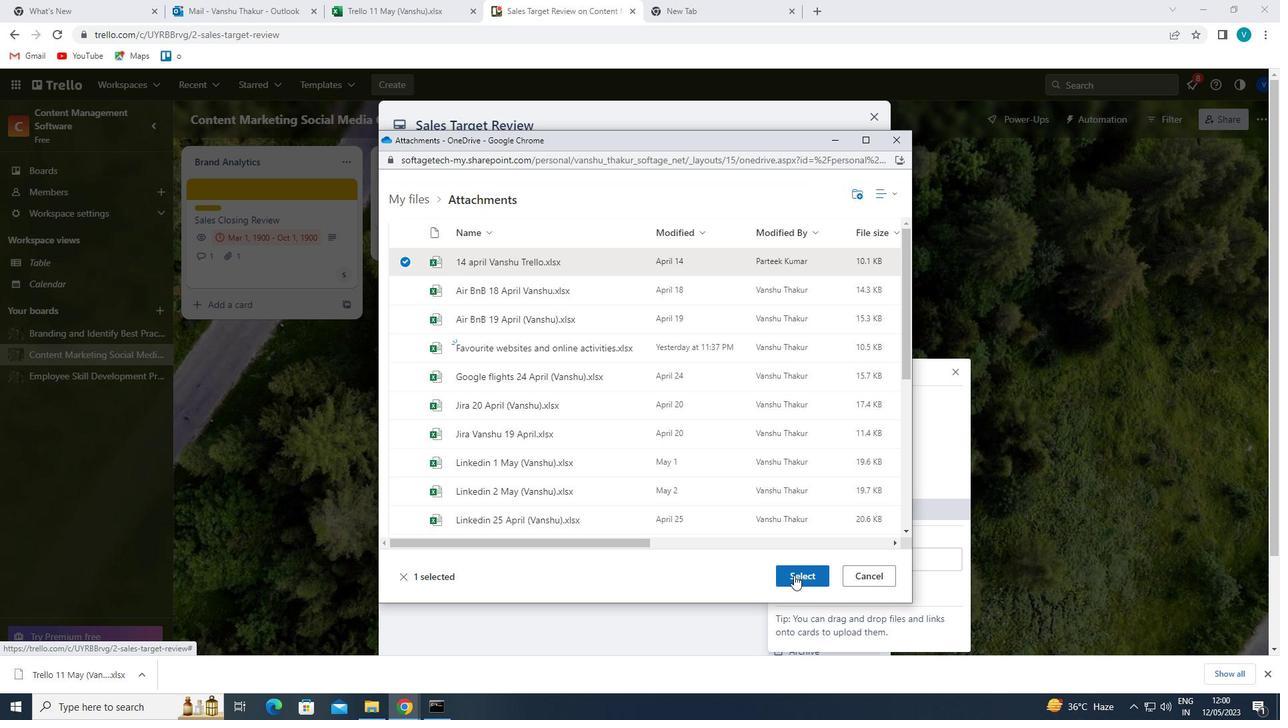 
Action: Mouse moved to (824, 370)
Screenshot: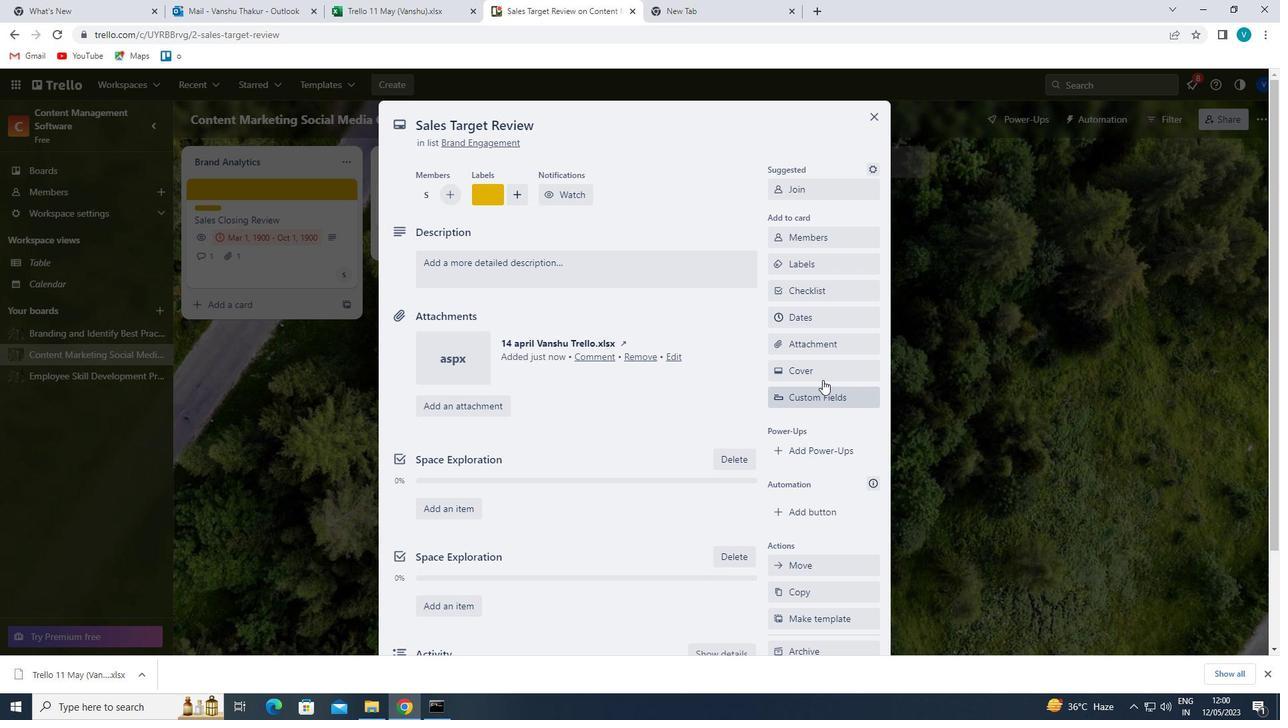 
Action: Mouse pressed left at (824, 370)
Screenshot: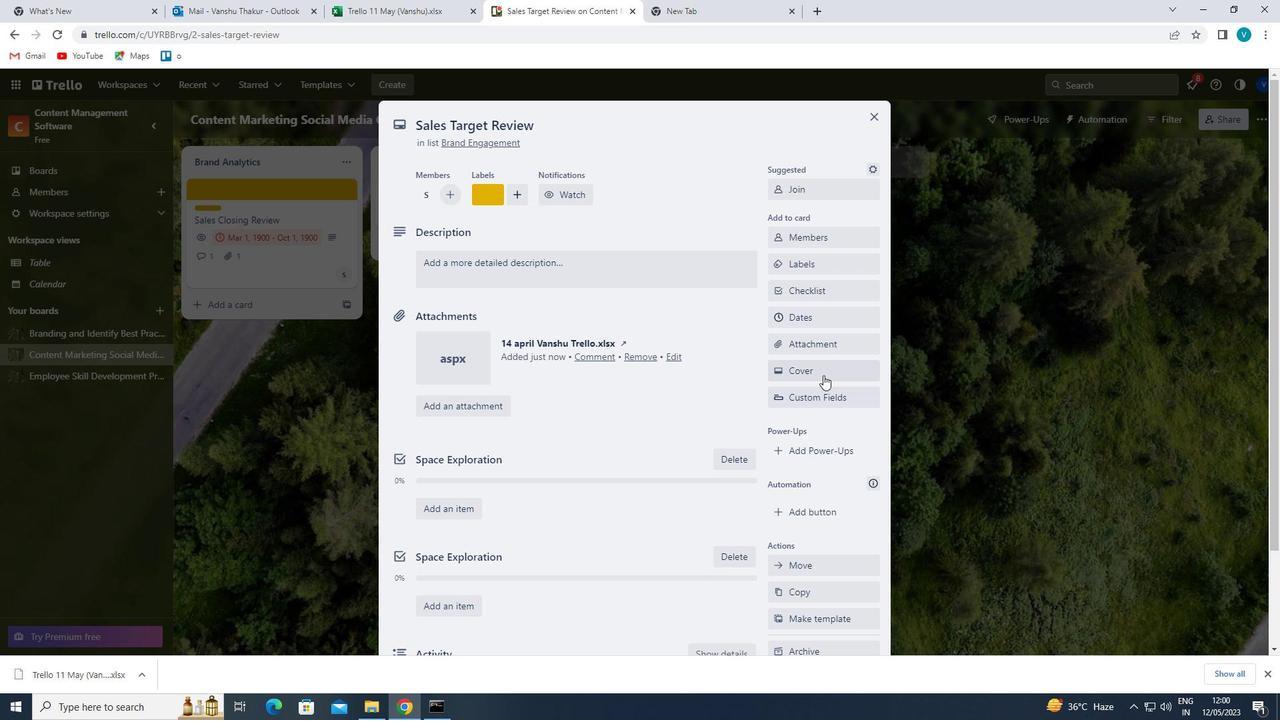 
Action: Mouse moved to (833, 236)
Screenshot: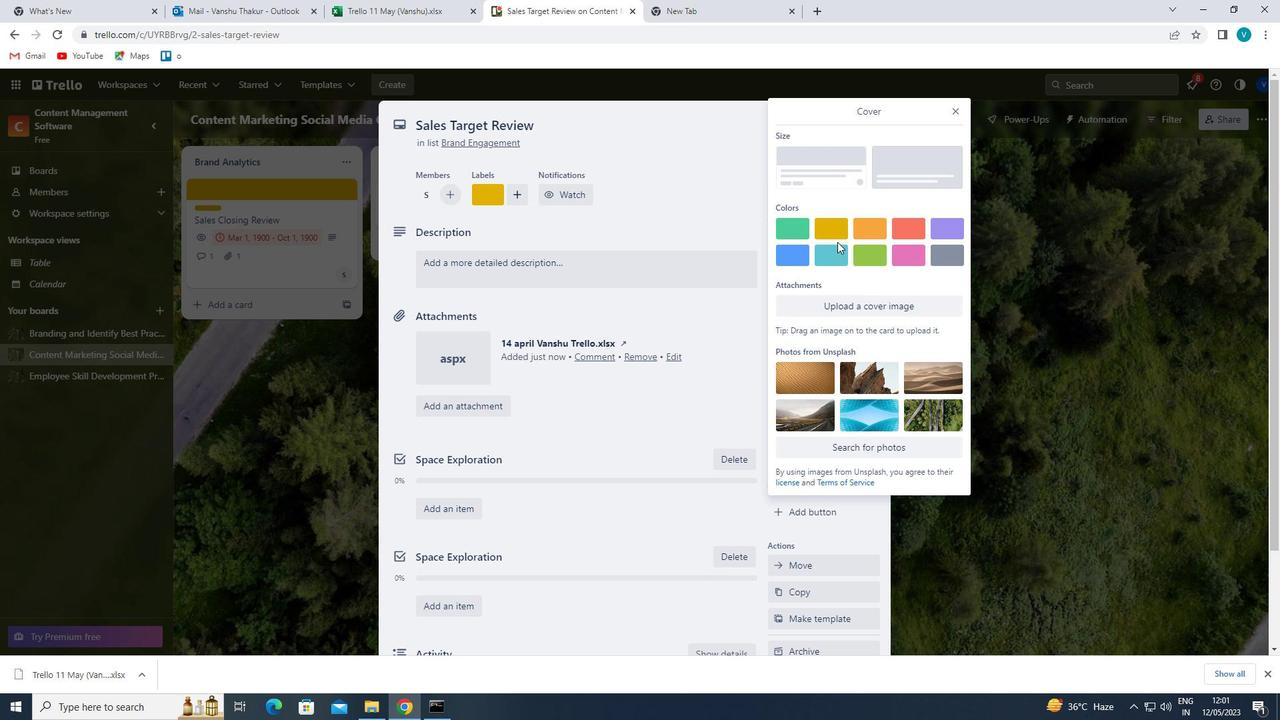 
Action: Mouse pressed left at (833, 236)
Screenshot: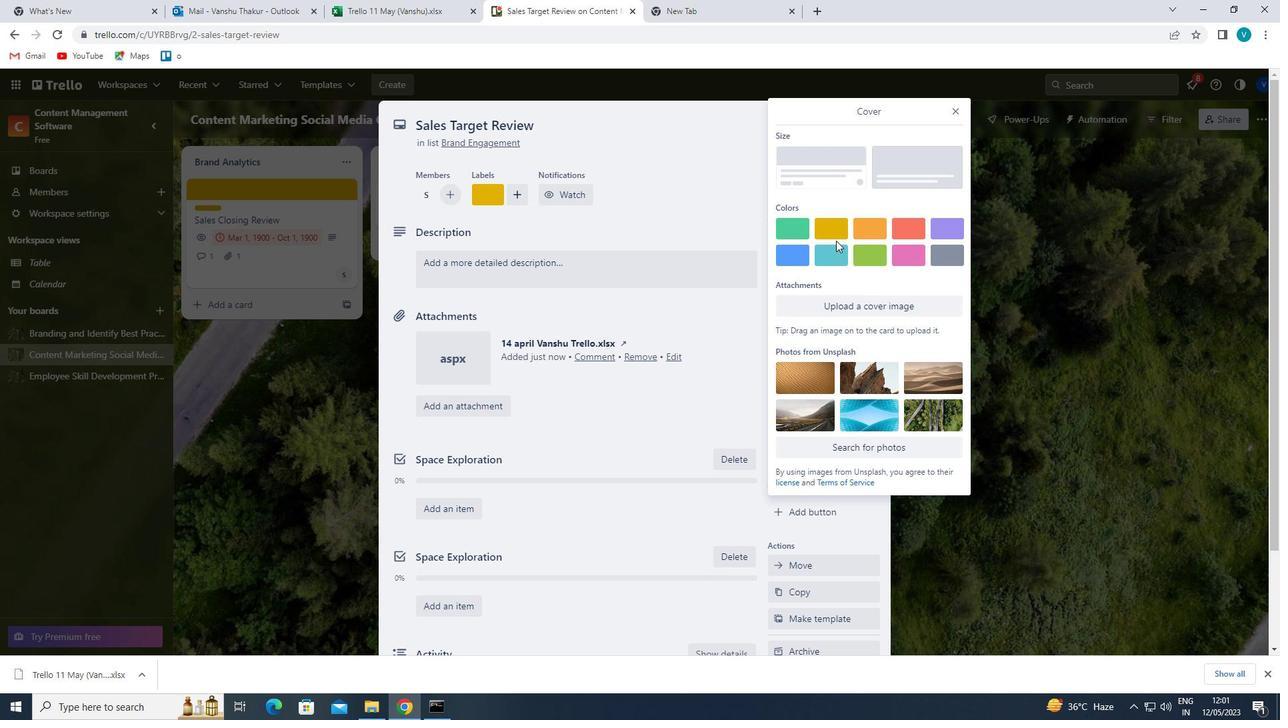 
Action: Mouse moved to (954, 108)
Screenshot: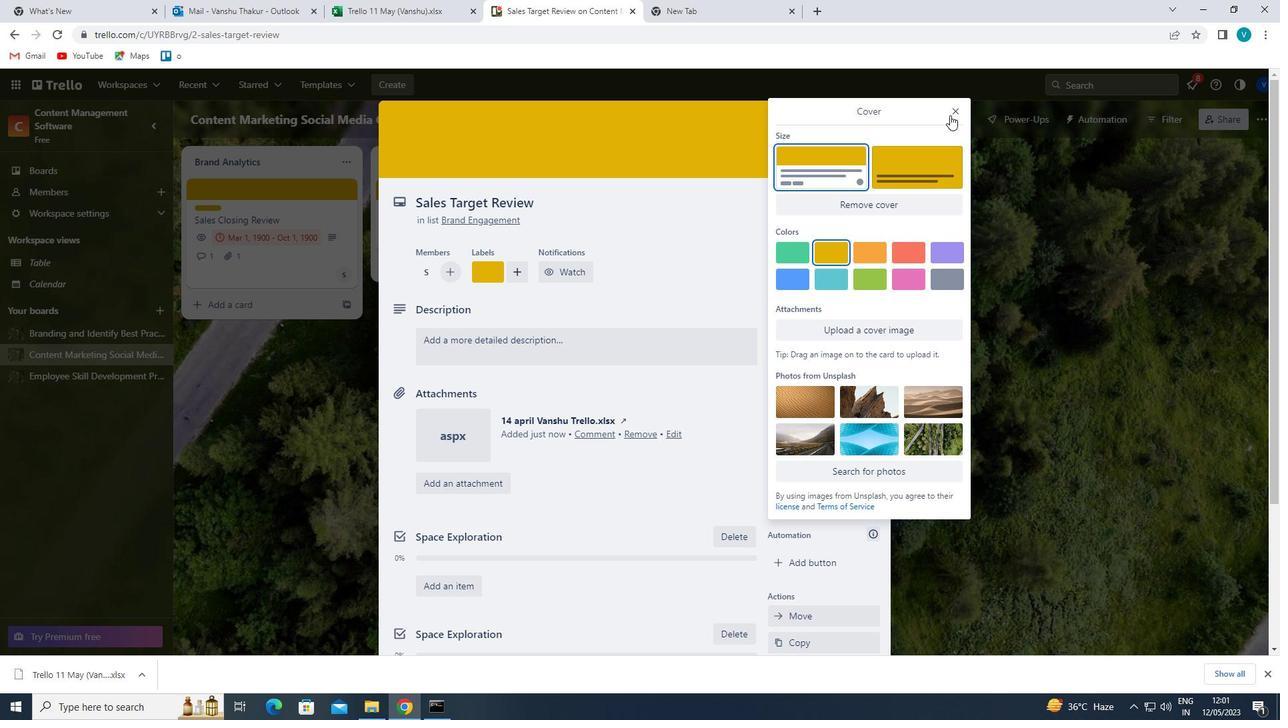 
Action: Mouse pressed left at (954, 108)
Screenshot: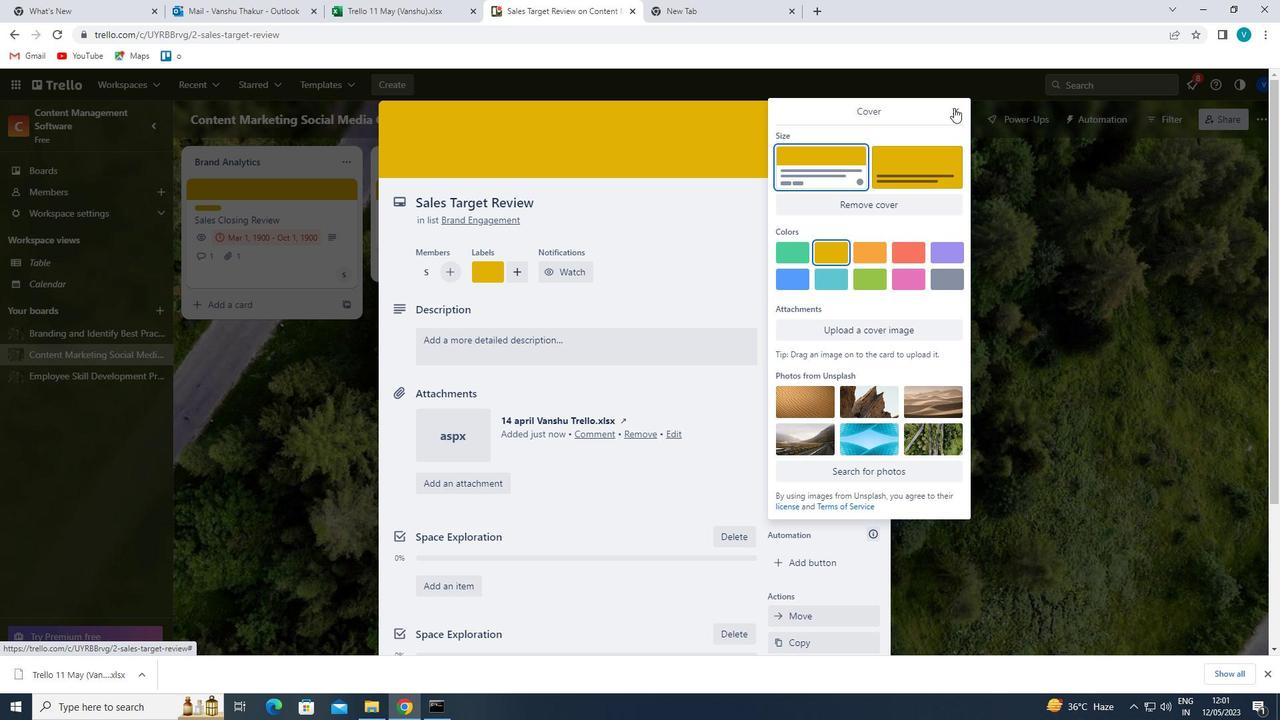 
Action: Mouse moved to (622, 343)
Screenshot: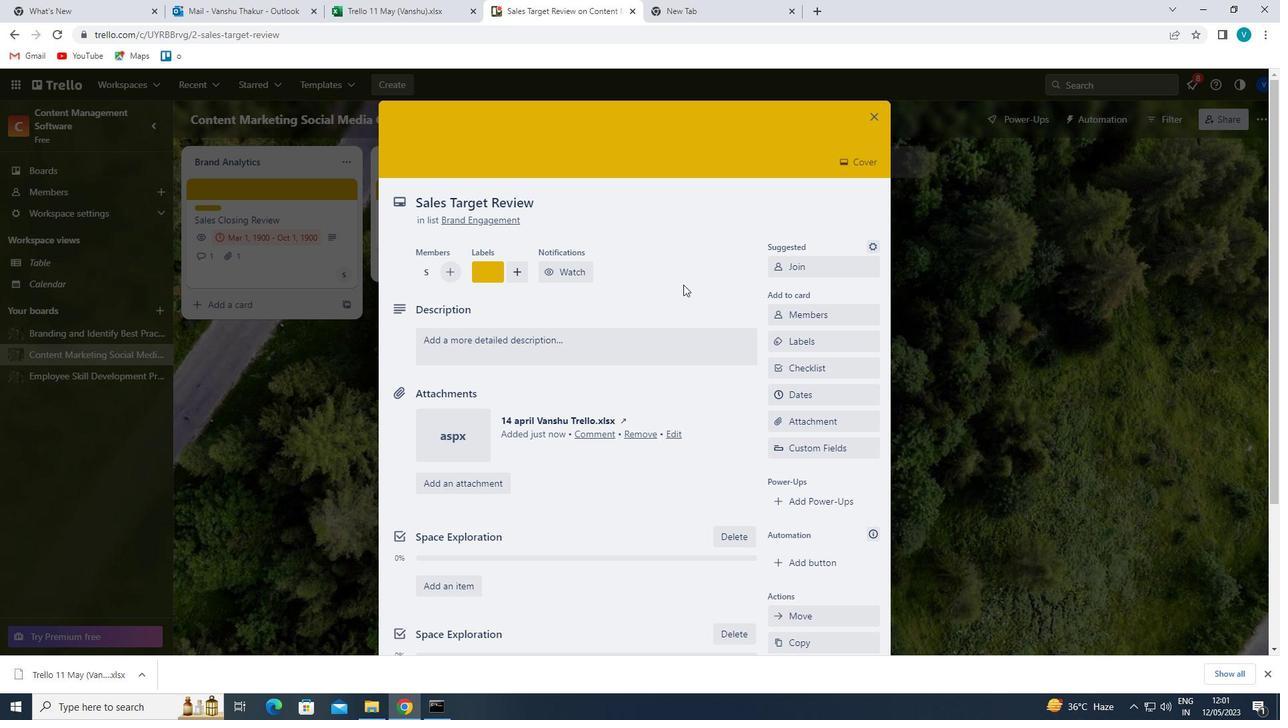 
Action: Mouse pressed left at (622, 343)
Screenshot: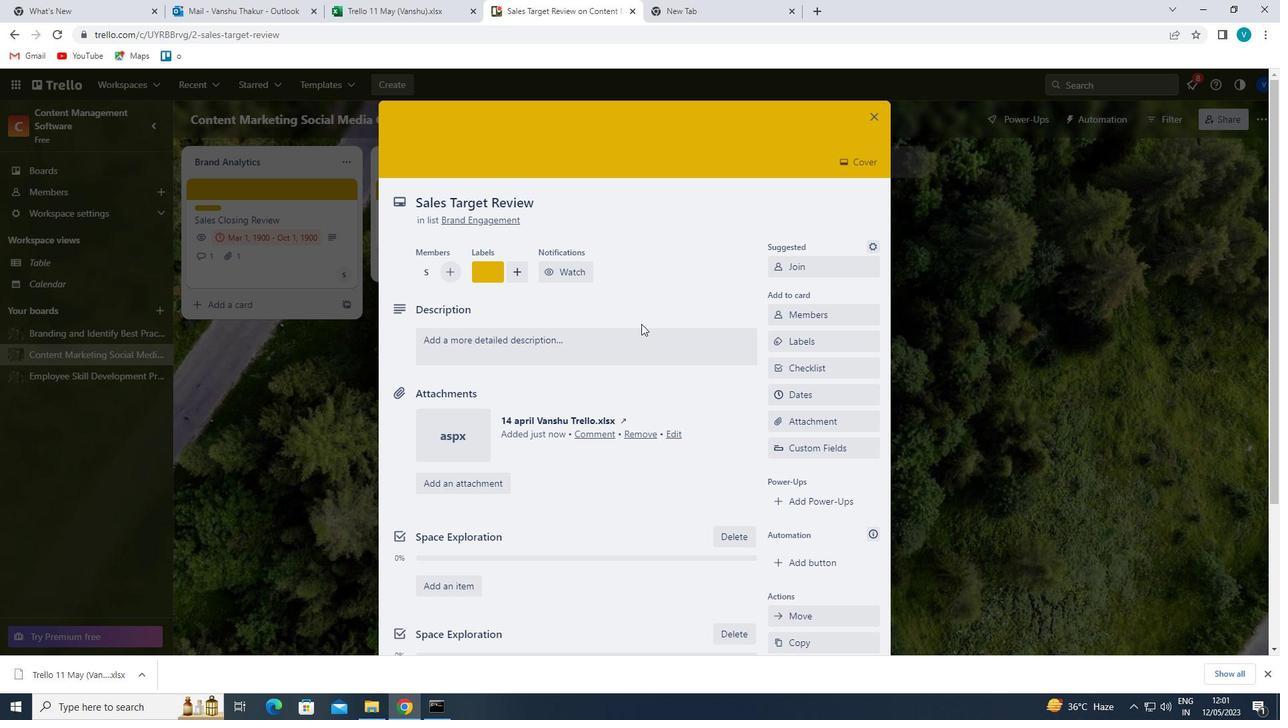 
Action: Key pressed '<Key.shift>CONDUCT<Key.space>TEAM<Key.space>TRAINING<Key.space>SESSION<Key.space>ON<Key.space>EFFECTIVE<Key.space>FEEDBACK'
Screenshot: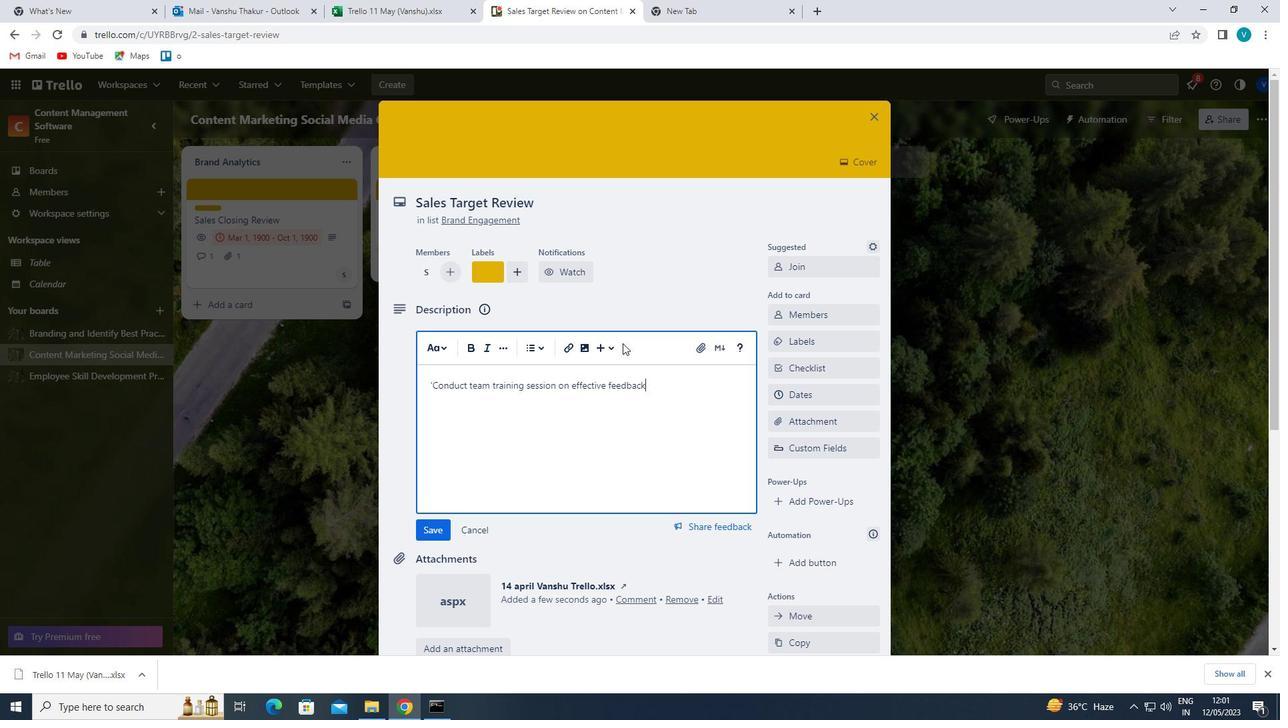 
Action: Mouse moved to (434, 530)
Screenshot: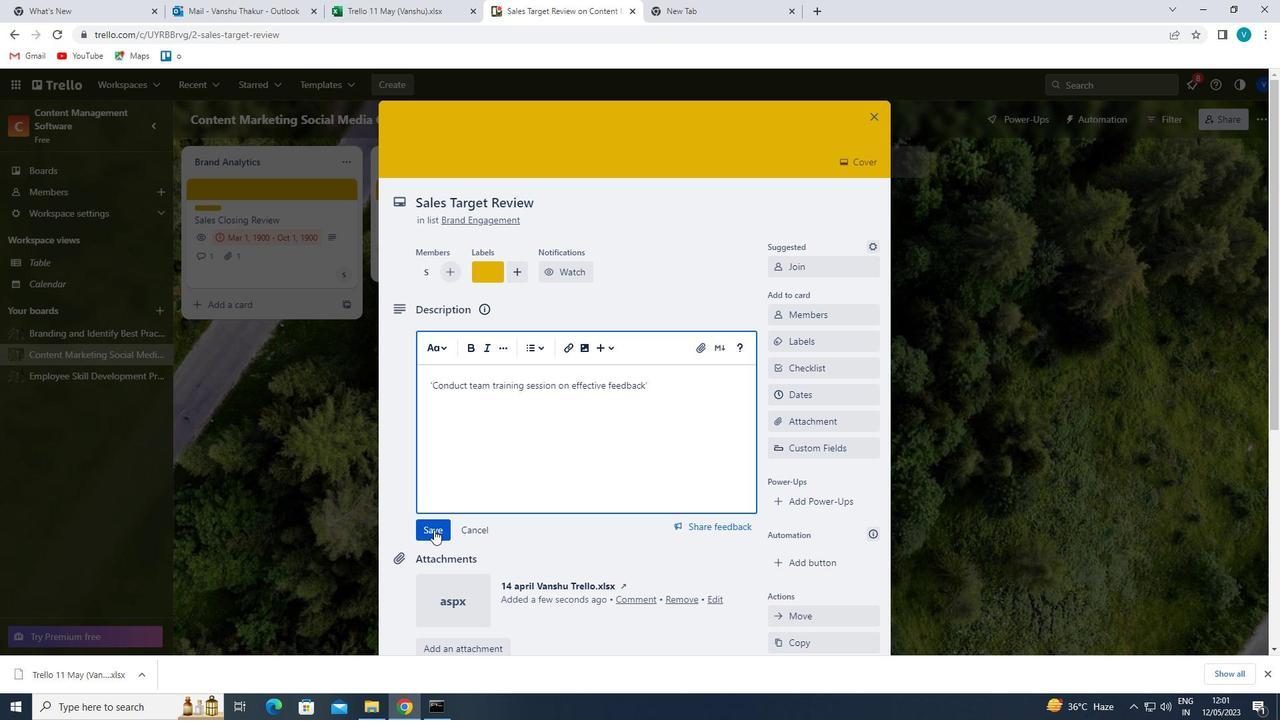 
Action: Mouse pressed left at (434, 530)
Screenshot: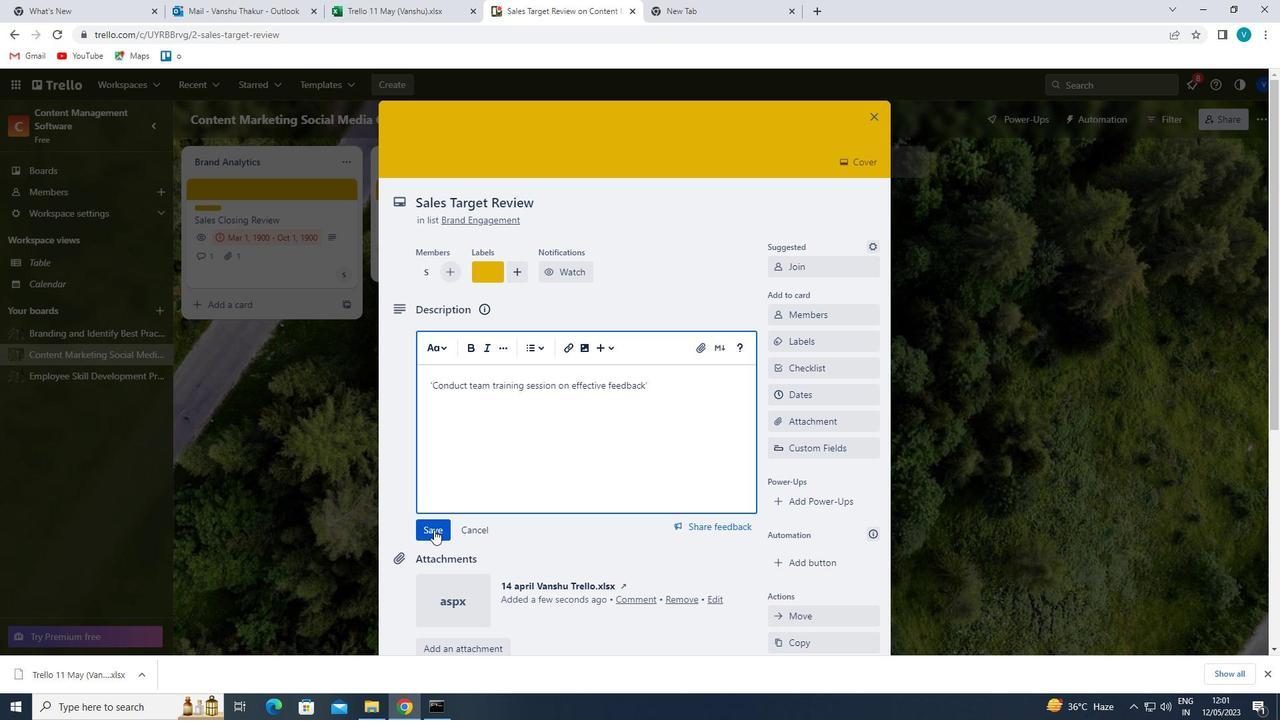 
Action: Mouse moved to (460, 514)
Screenshot: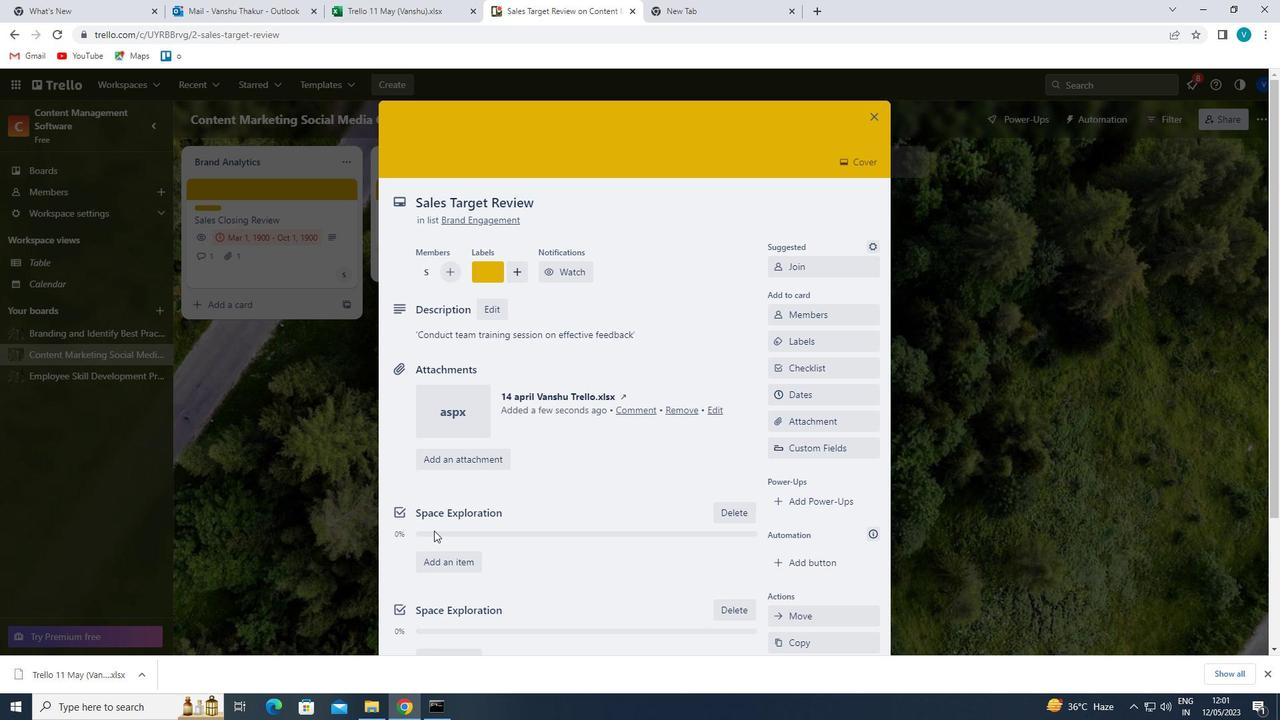 
Action: Mouse scrolled (460, 513) with delta (0, 0)
Screenshot: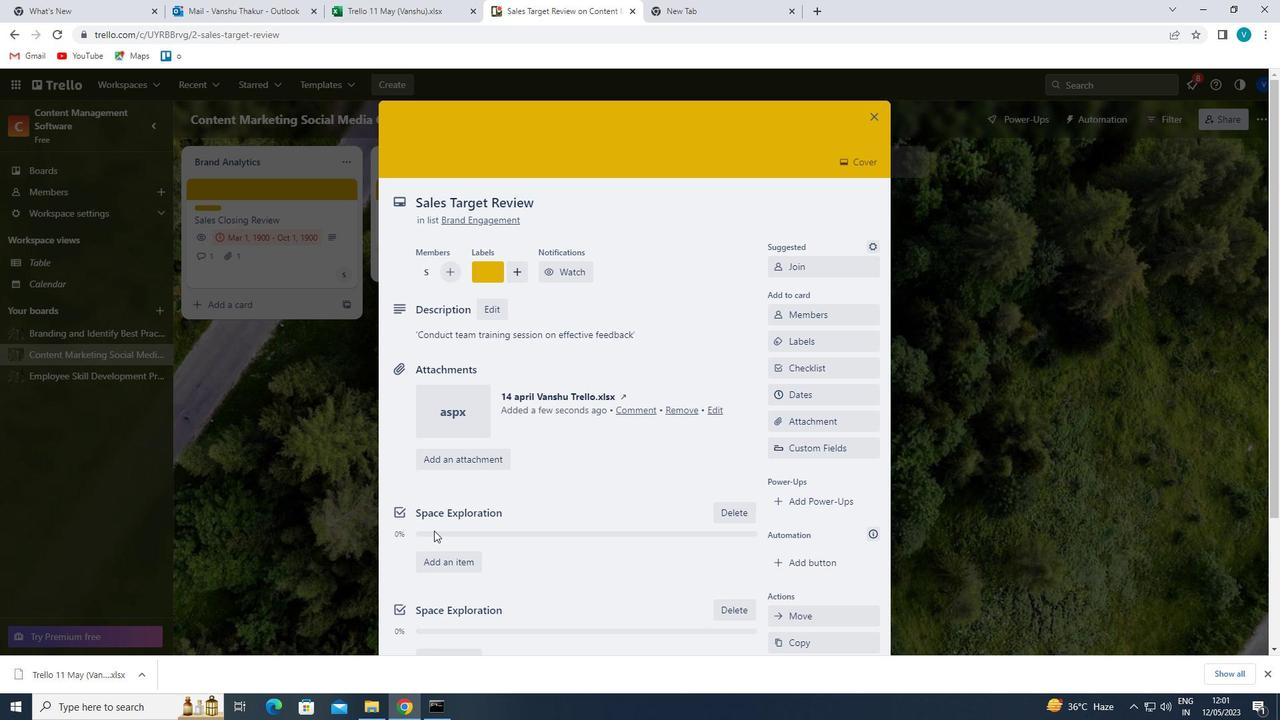 
Action: Mouse moved to (463, 512)
Screenshot: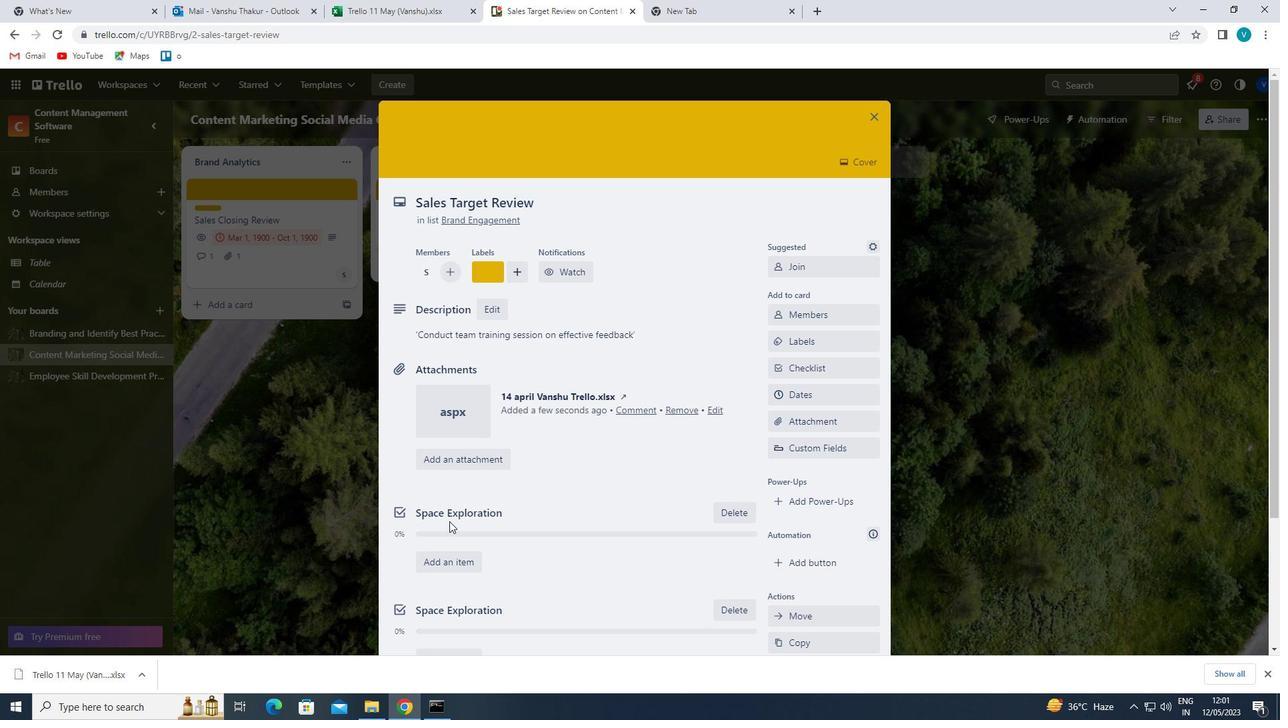 
Action: Mouse scrolled (463, 511) with delta (0, 0)
Screenshot: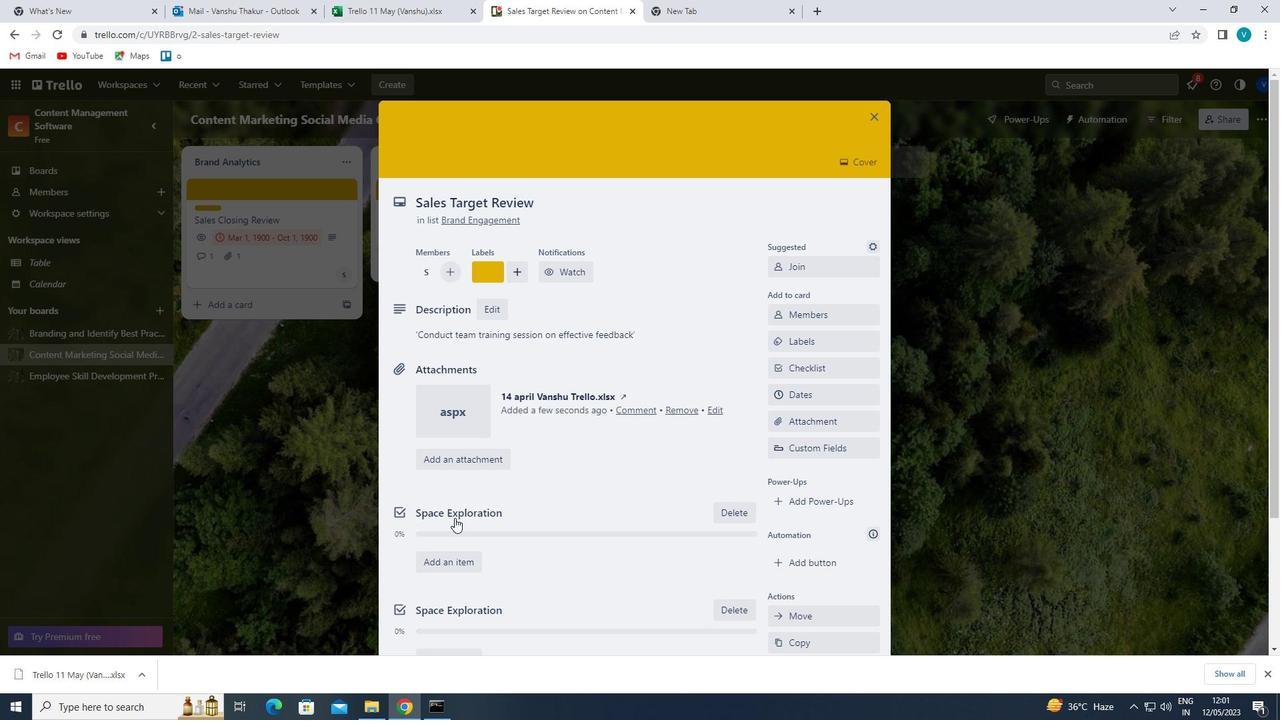 
Action: Mouse moved to (475, 594)
Screenshot: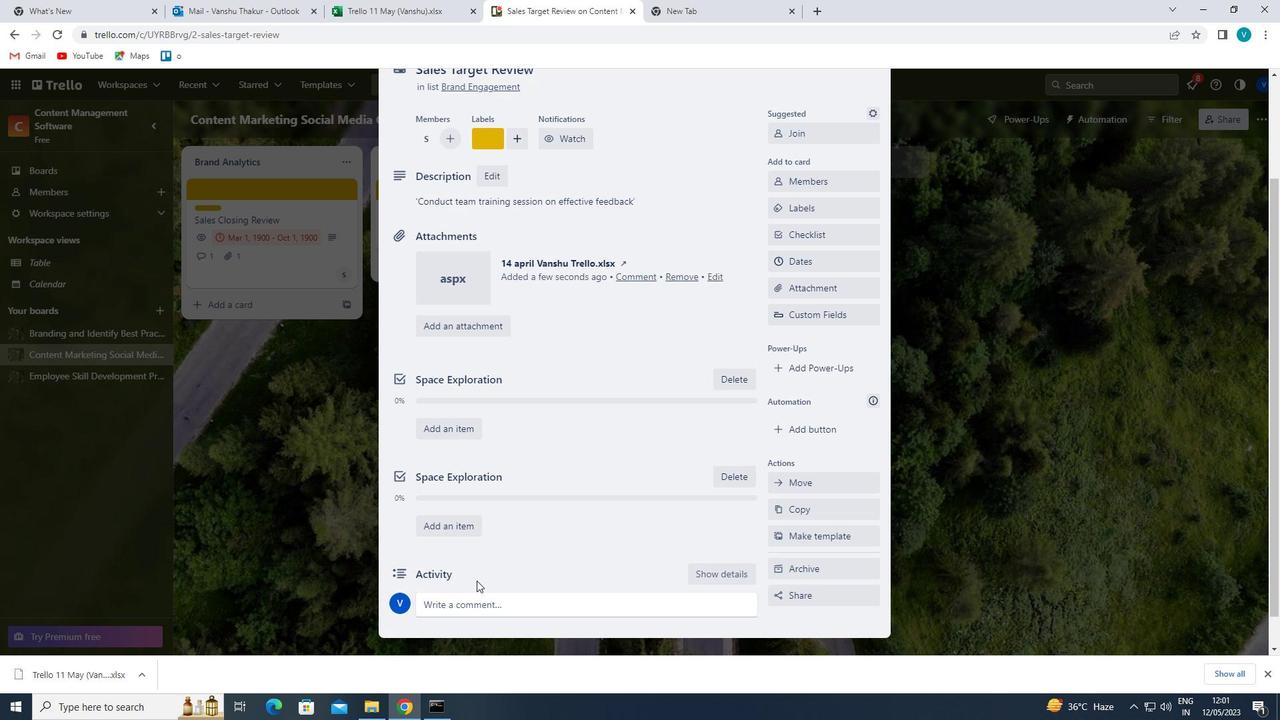 
Action: Mouse pressed left at (475, 594)
Screenshot: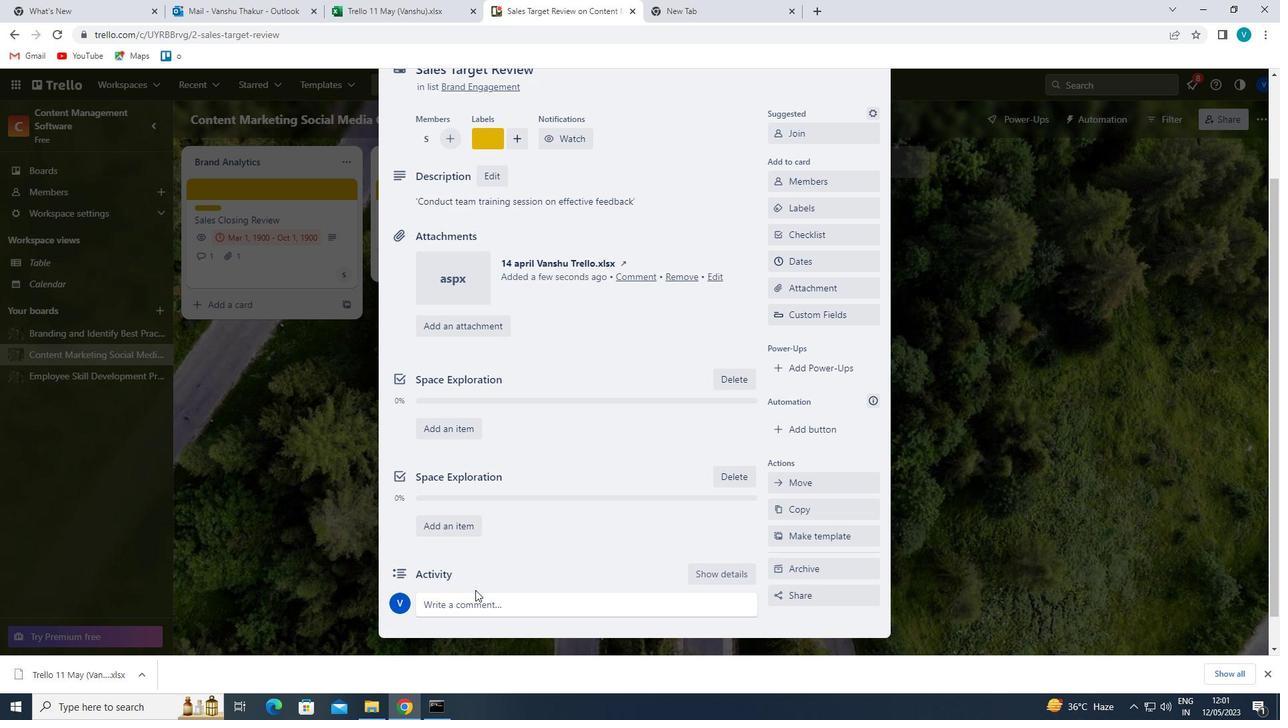
Action: Key pressed '<Key.shift>LET<Key.space>US<Key.space>APPROACH<Key.space>THIS<Key.space>TASK<Key.space>WITH<Key.space>A<Key.space>FOCUS<Key.space>ON<Key.space>CONTINUOS<Key.space><Key.backspace><Key.backspace><Key.backspace><Key.backspace>UOUS<Key.space>IMPROVEMENT,<Key.space>SEEKING<Key.space>TO<Key.space>LEARN<Key.space>ADN<Key.backspace><Key.backspace>ND<Key.space>GROW<Key.space>FROM<Key.space>EACH<Key.space>STEP<Key.space>OF<Key.space>THE<Key.space>PROCESS.'
Screenshot: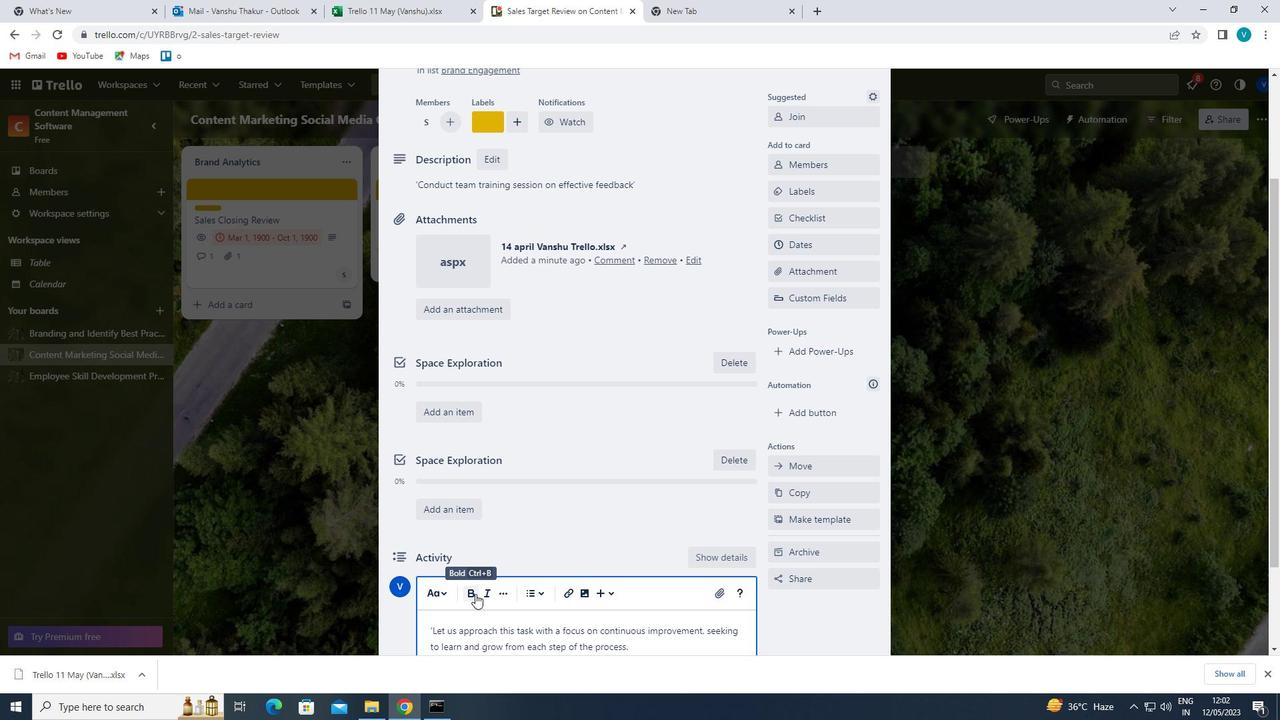 
Action: Mouse scrolled (475, 593) with delta (0, 0)
Screenshot: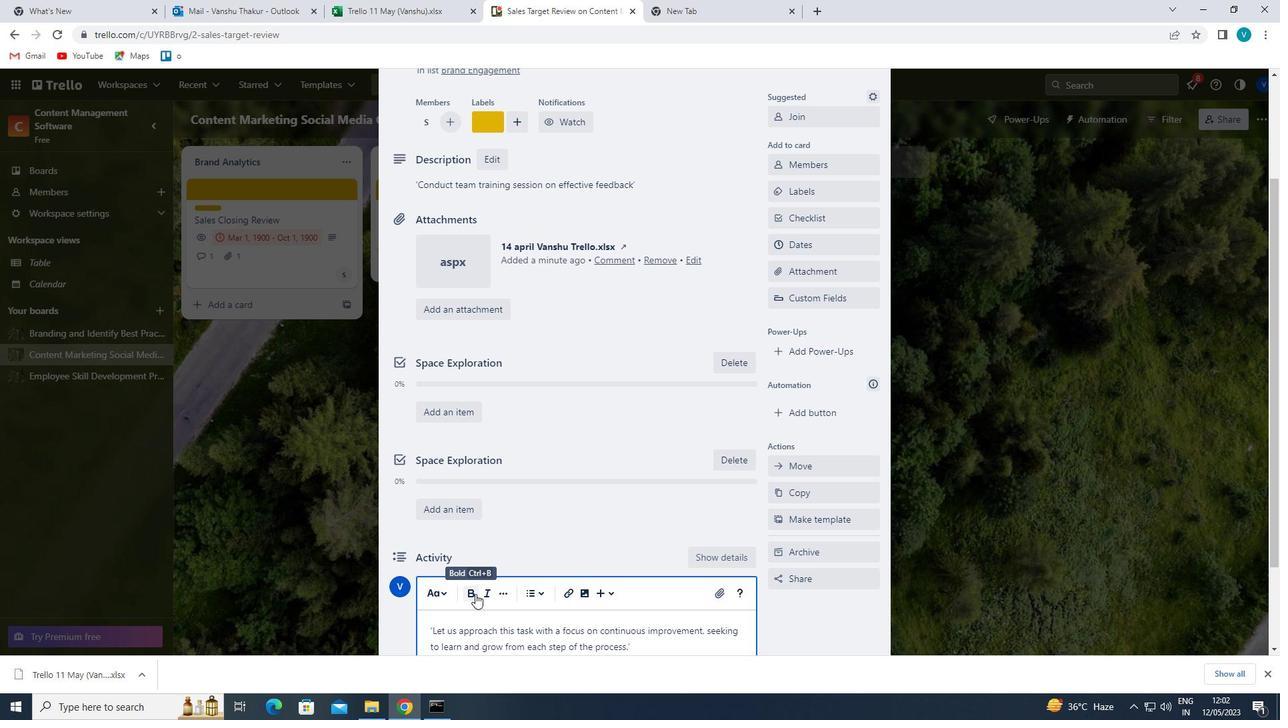 
Action: Mouse moved to (475, 594)
Screenshot: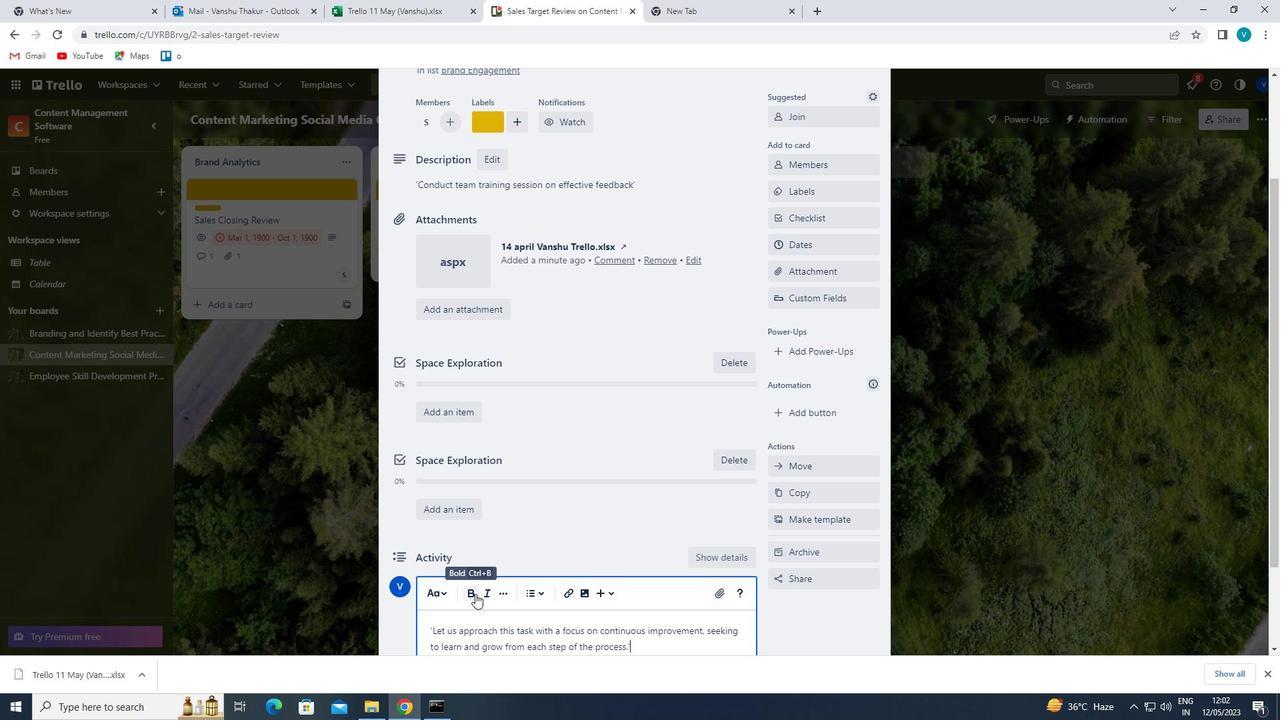 
Action: Mouse scrolled (475, 594) with delta (0, 0)
Screenshot: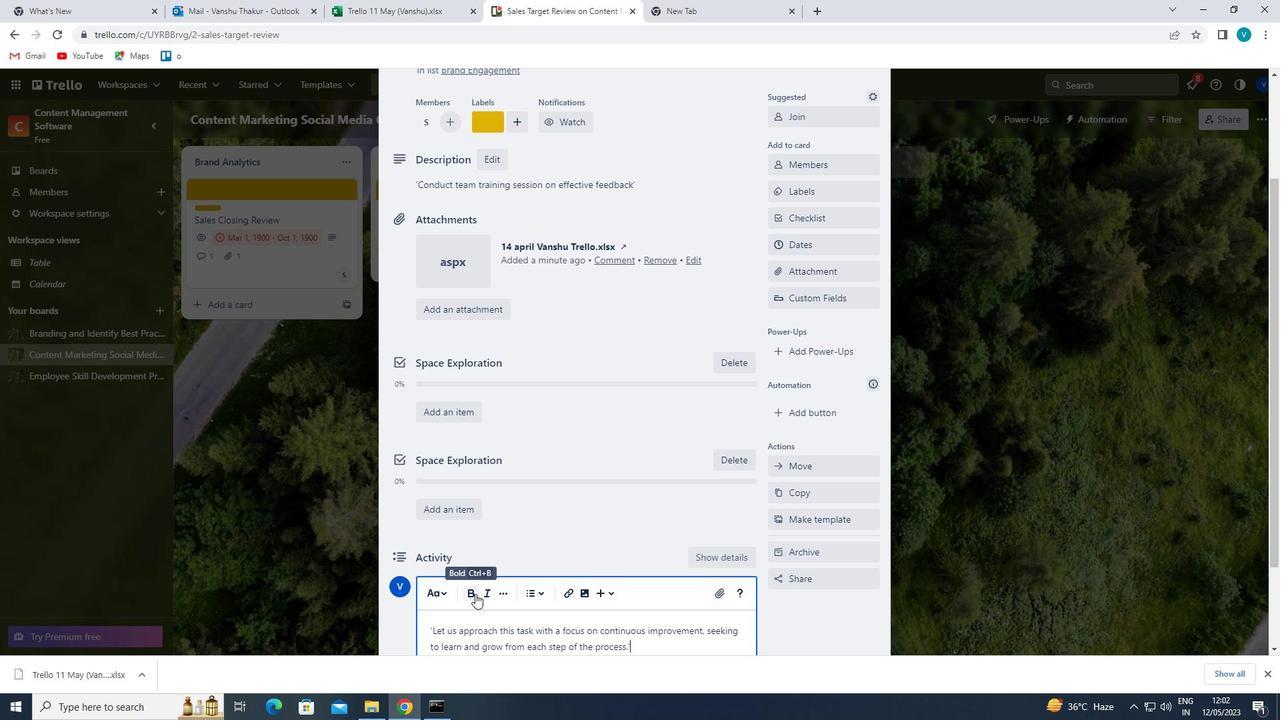 
Action: Mouse moved to (426, 567)
Screenshot: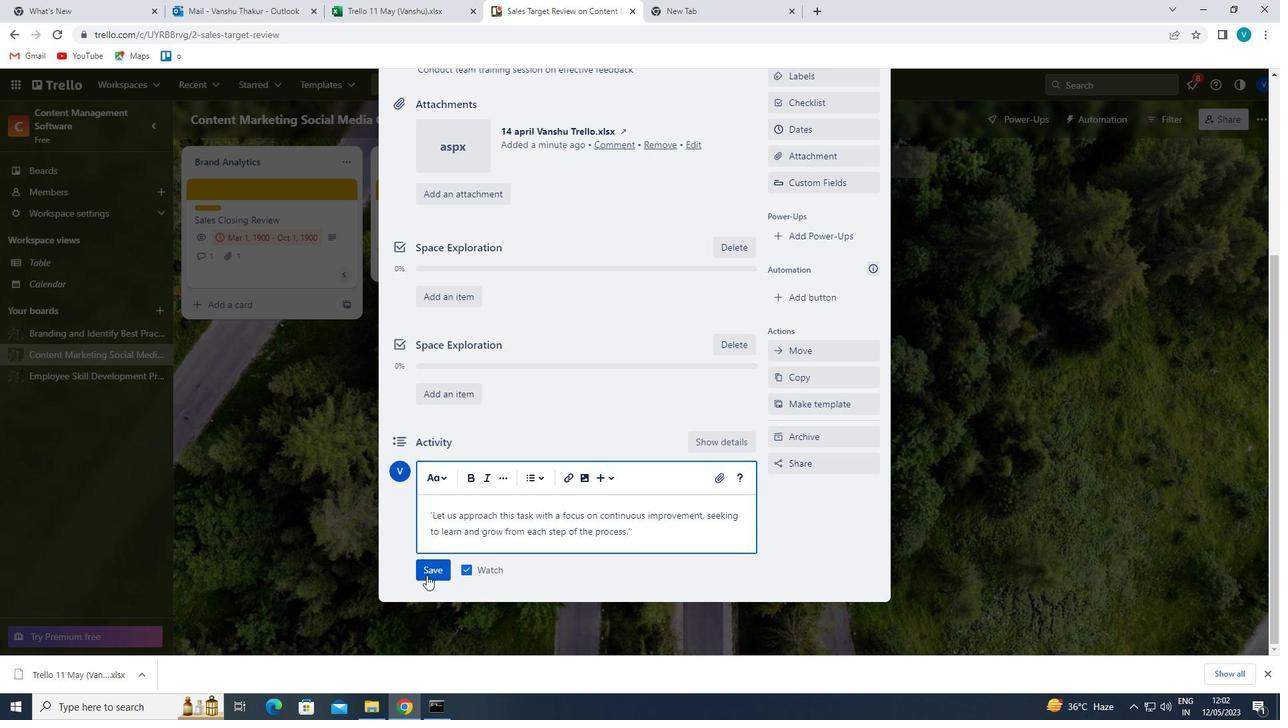 
Action: Mouse pressed left at (426, 567)
Screenshot: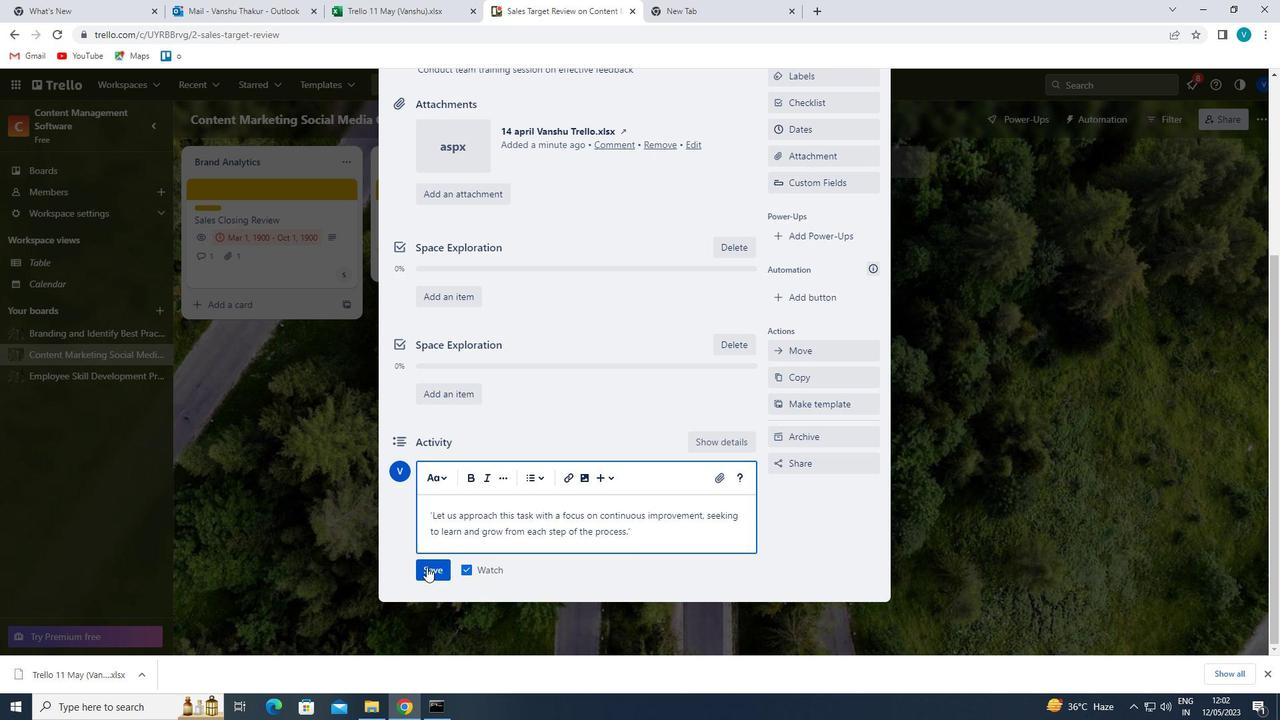 
Action: Mouse moved to (850, 140)
Screenshot: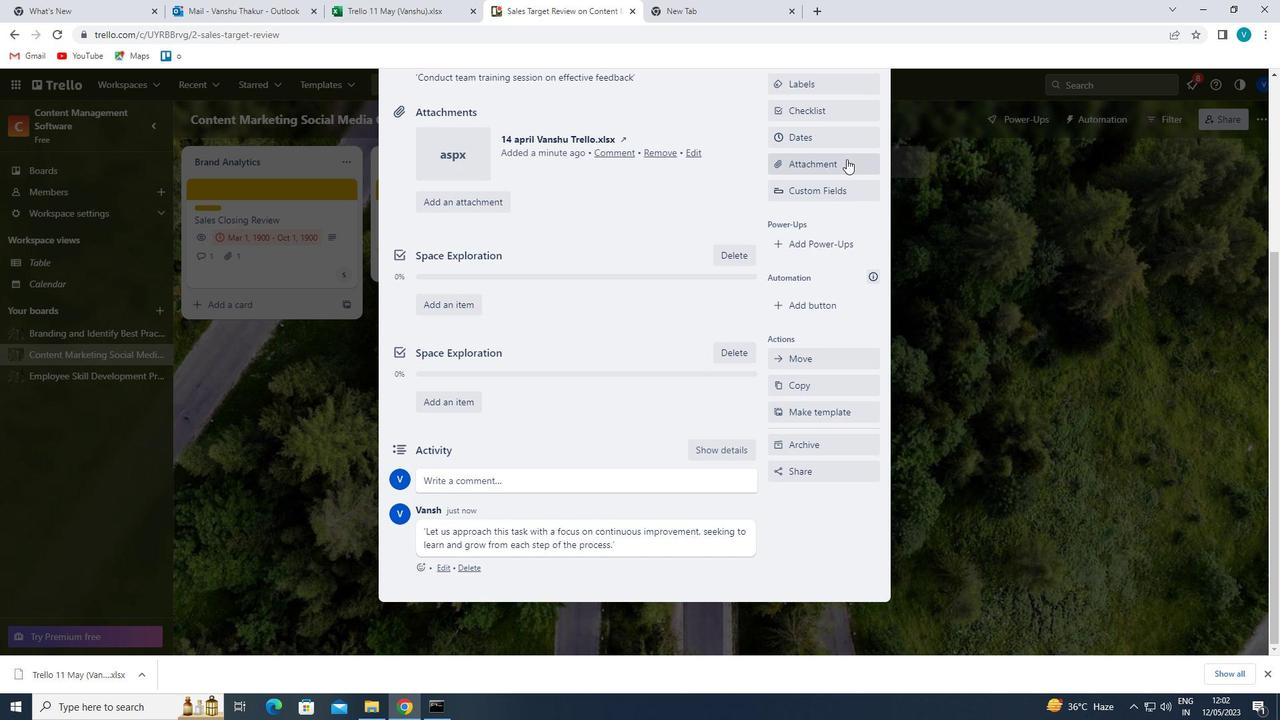 
Action: Mouse pressed left at (850, 140)
Screenshot: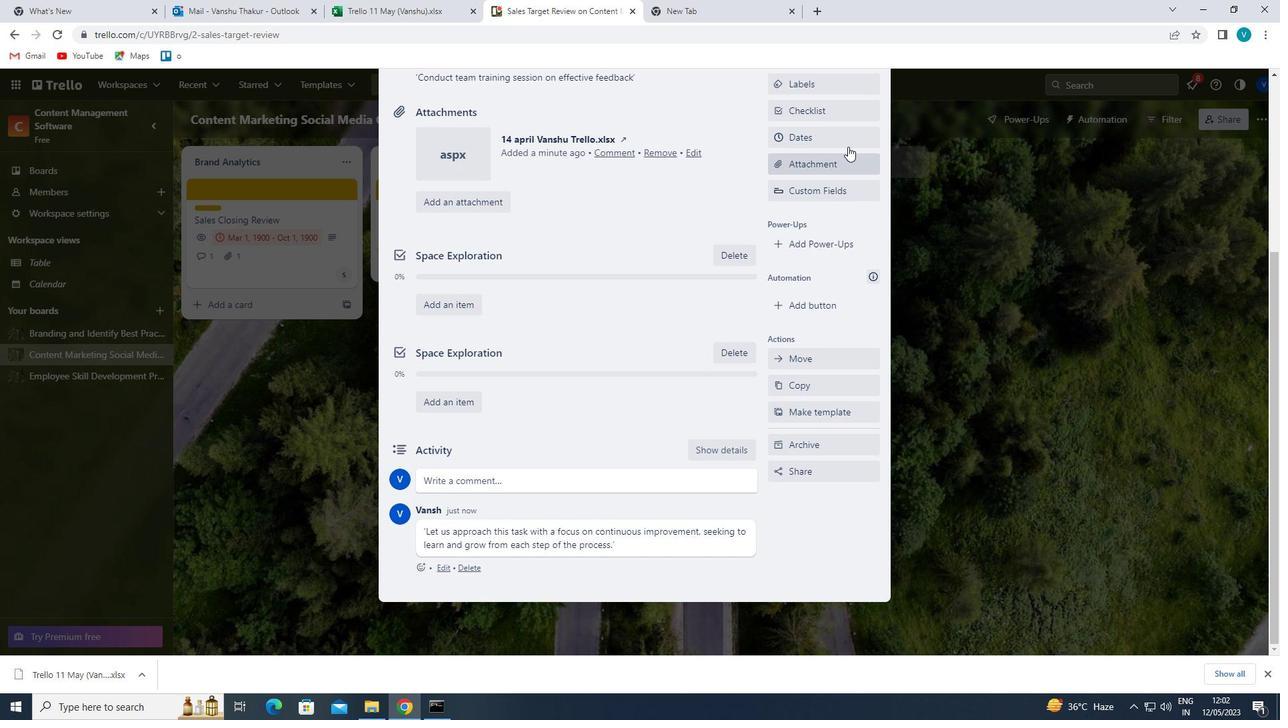 
Action: Mouse moved to (782, 406)
Screenshot: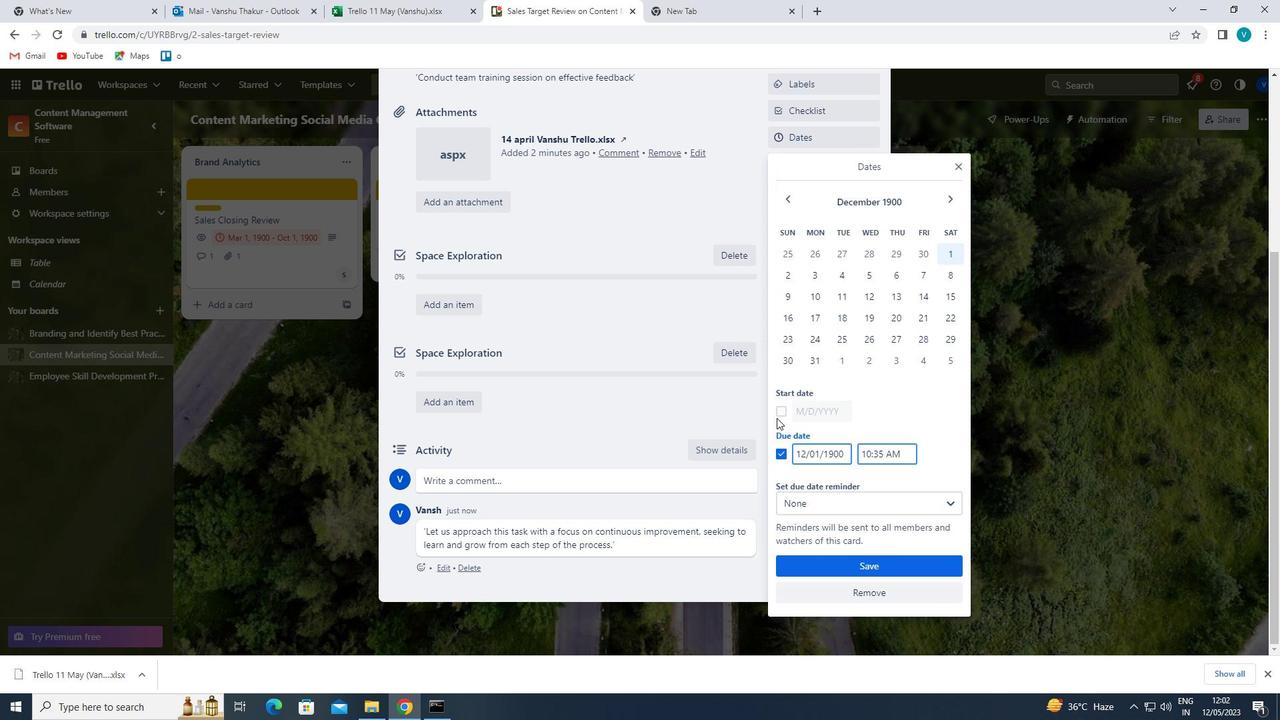 
Action: Mouse pressed left at (782, 406)
Screenshot: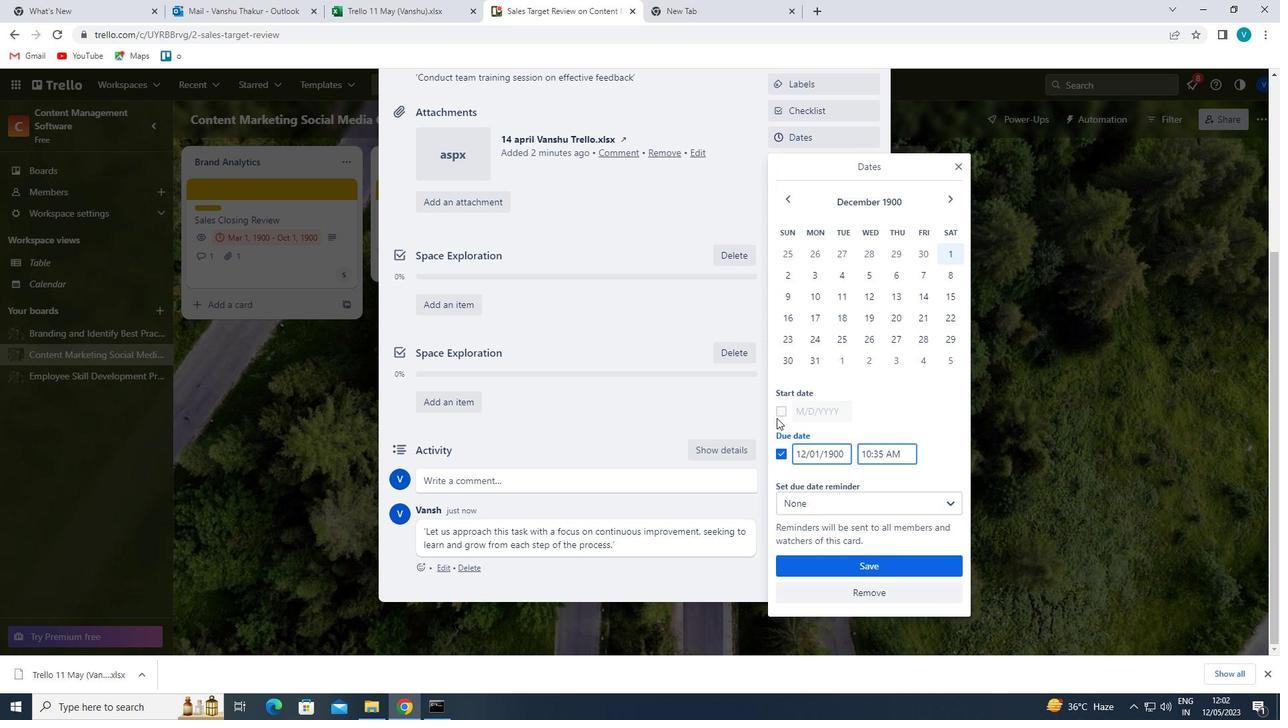
Action: Mouse moved to (802, 406)
Screenshot: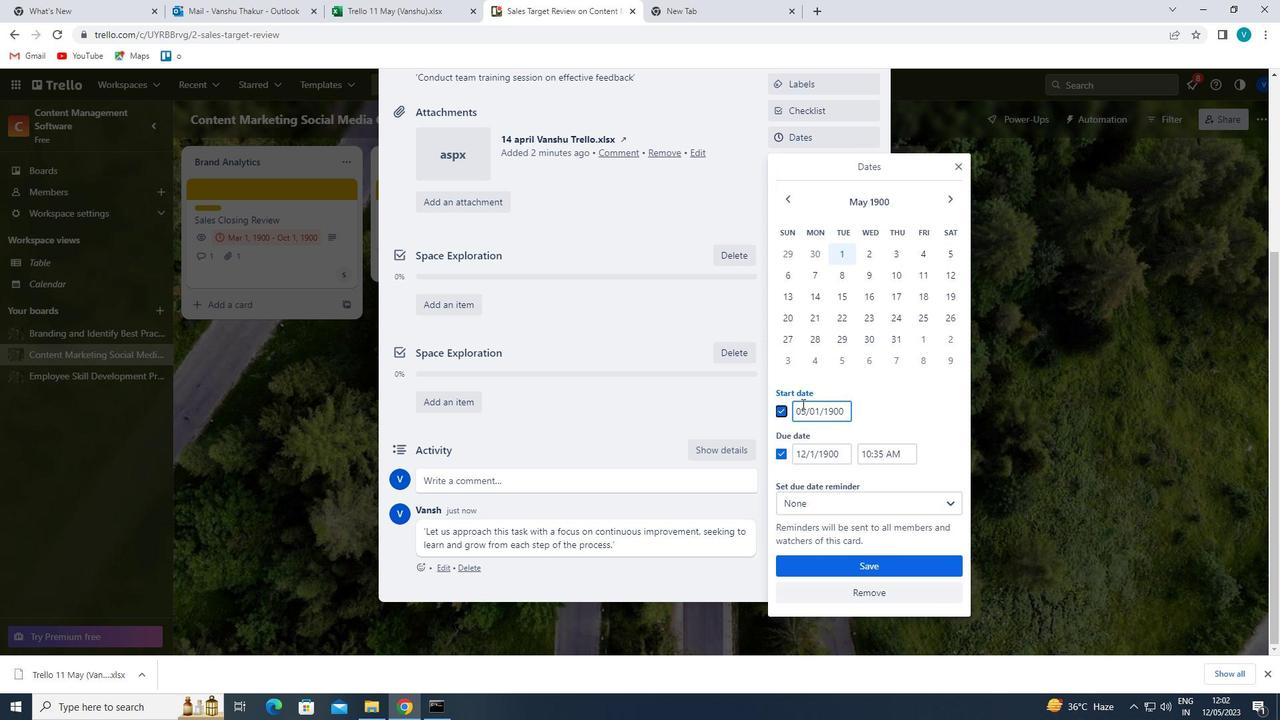 
Action: Mouse pressed left at (802, 406)
Screenshot: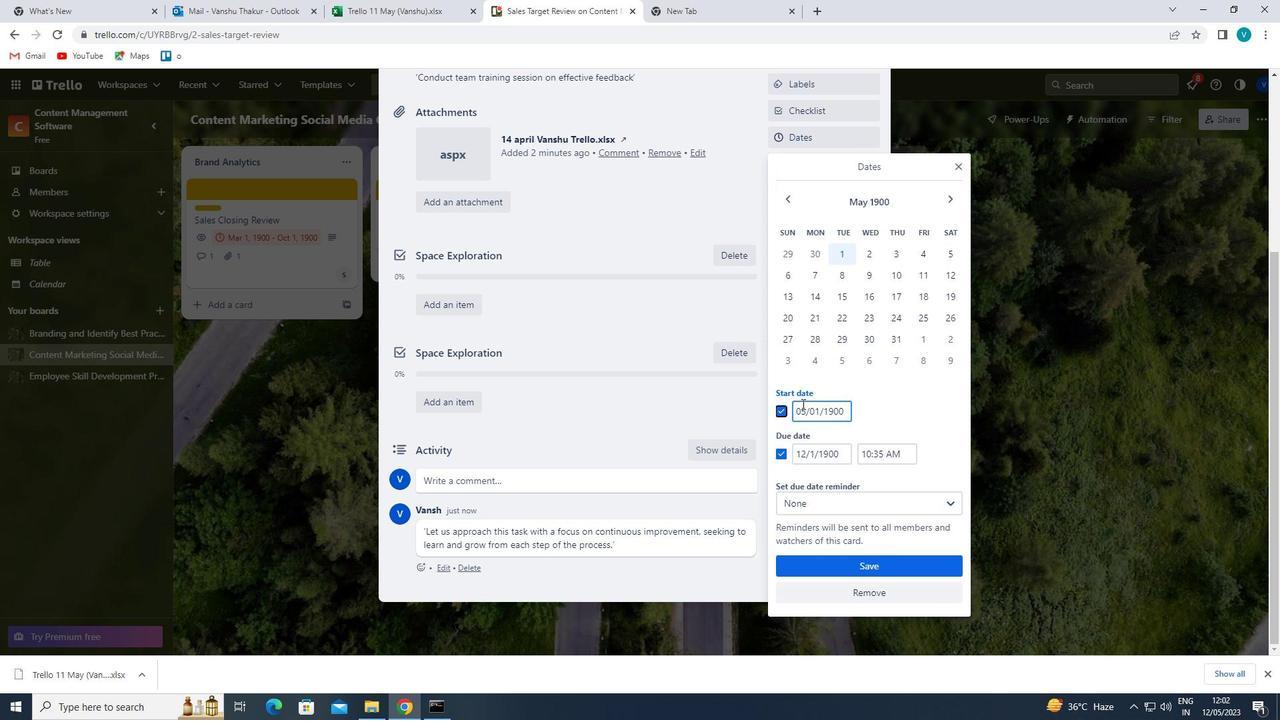 
Action: Mouse moved to (803, 410)
Screenshot: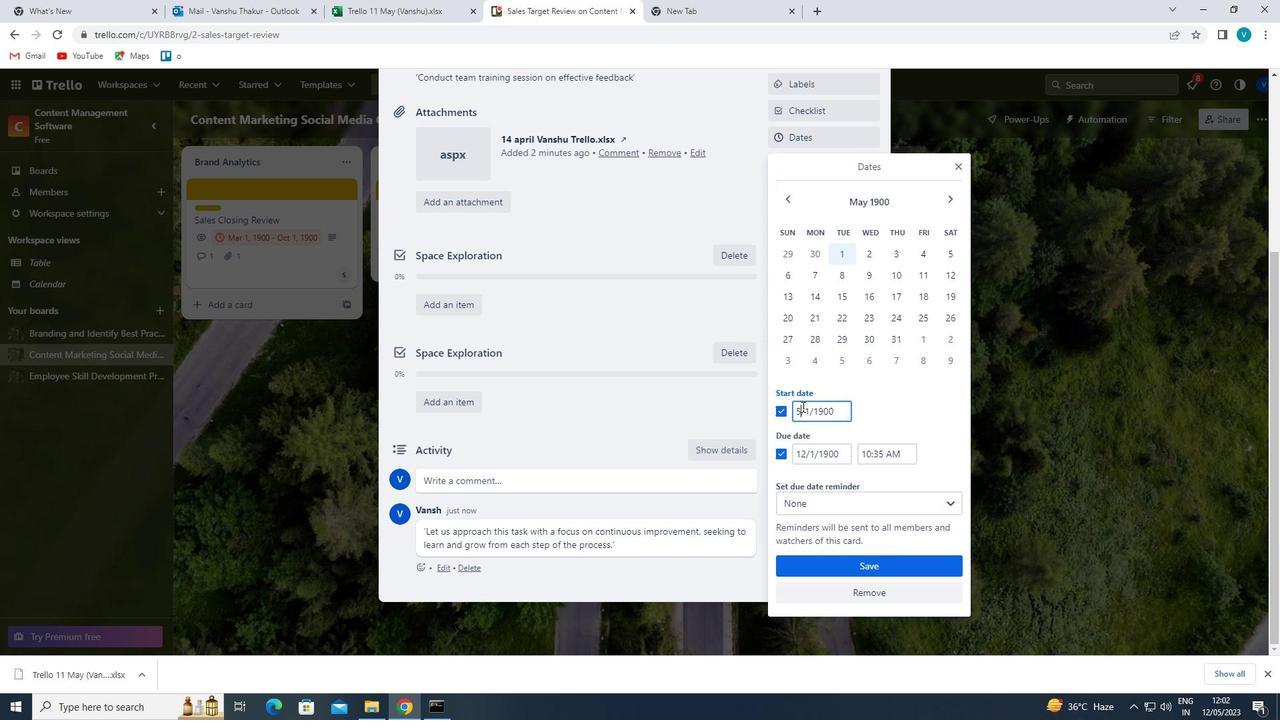 
Action: Key pressed <Key.backspace>6
Screenshot: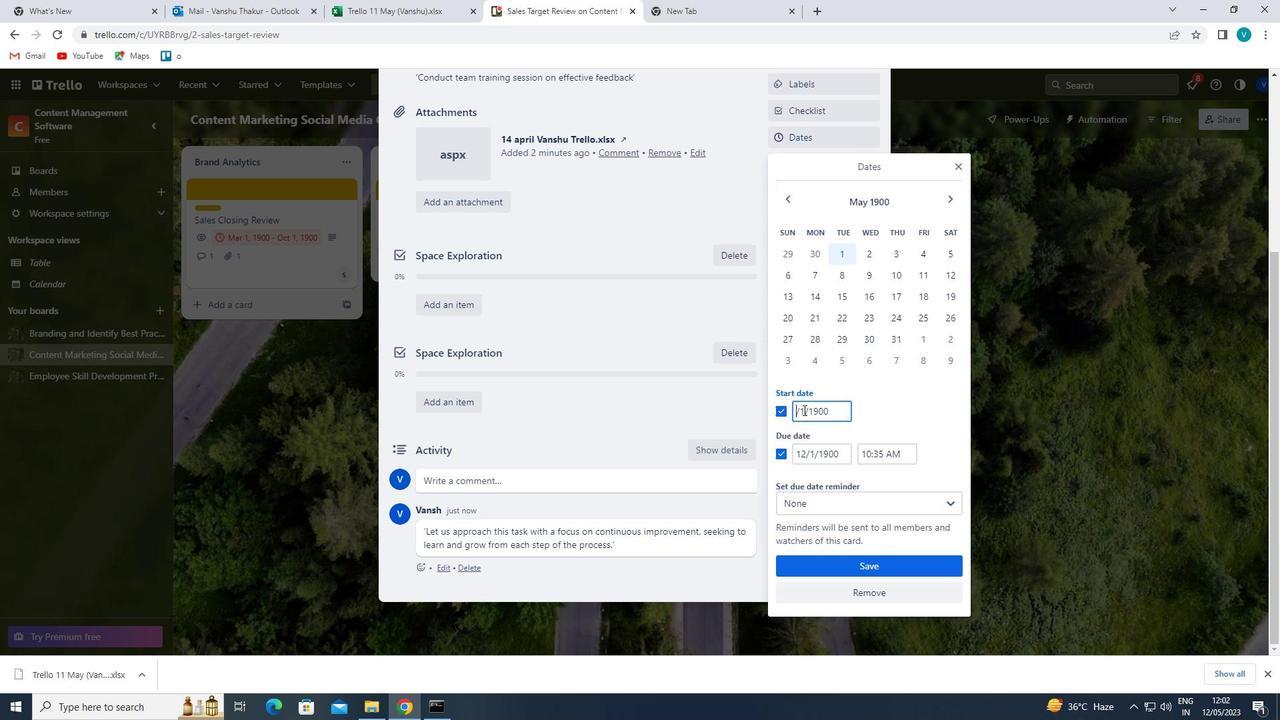 
Action: Mouse moved to (802, 449)
Screenshot: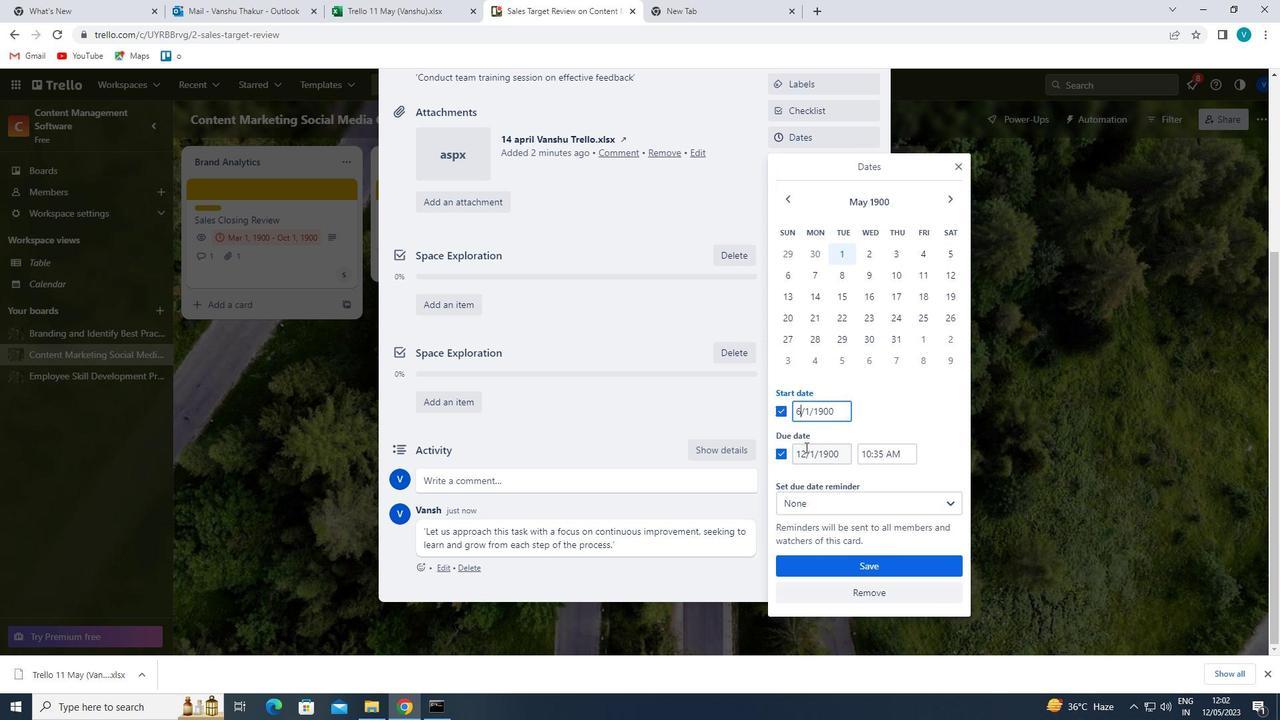 
Action: Mouse pressed left at (802, 449)
Screenshot: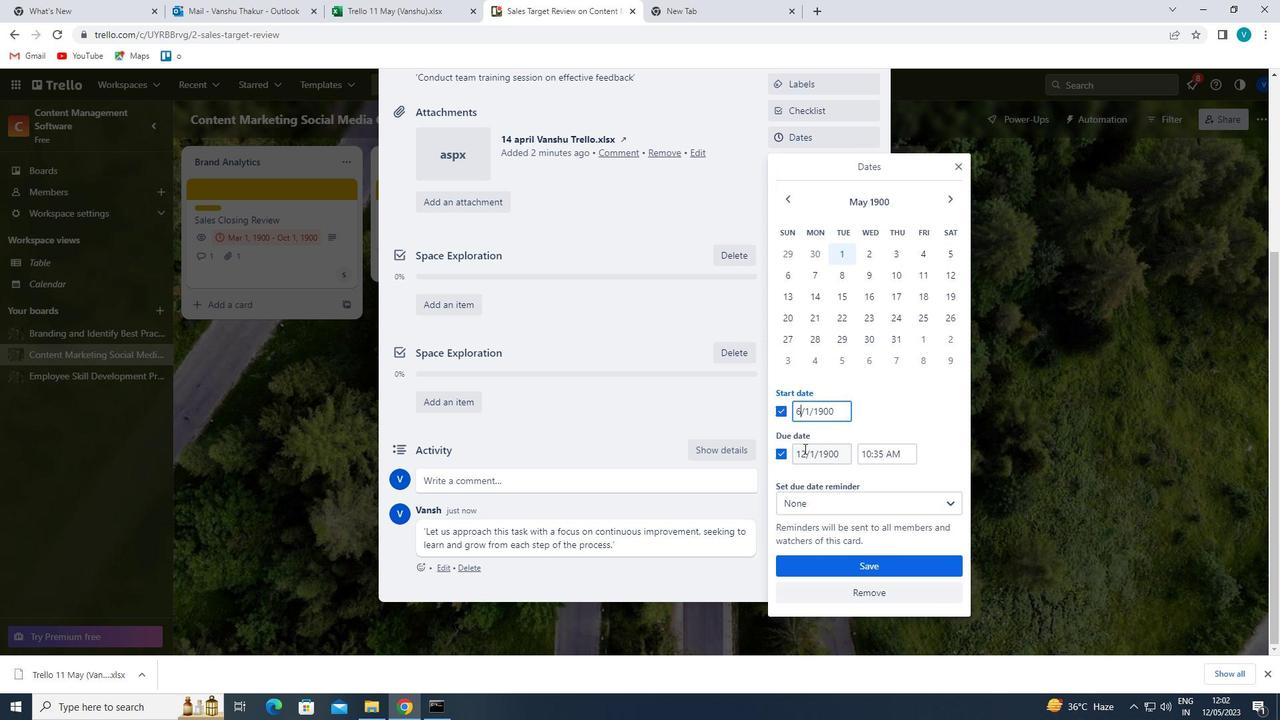 
Action: Mouse moved to (804, 456)
Screenshot: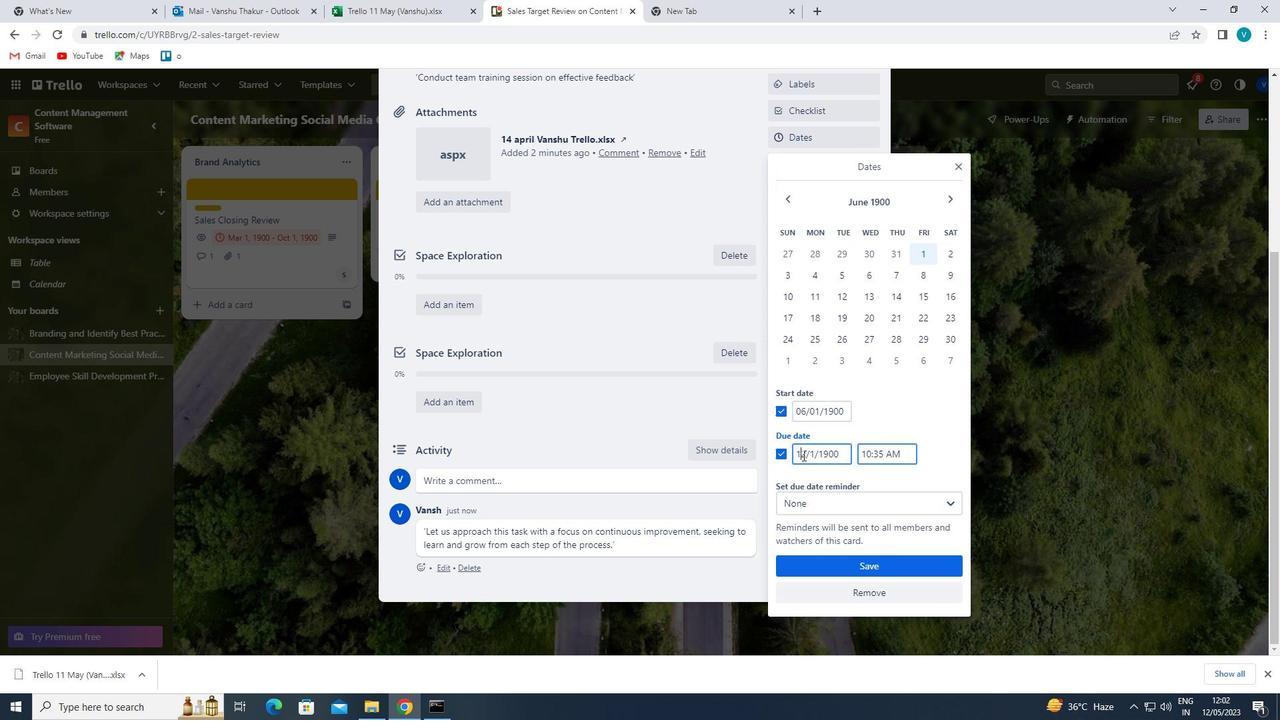 
Action: Mouse pressed left at (804, 456)
Screenshot: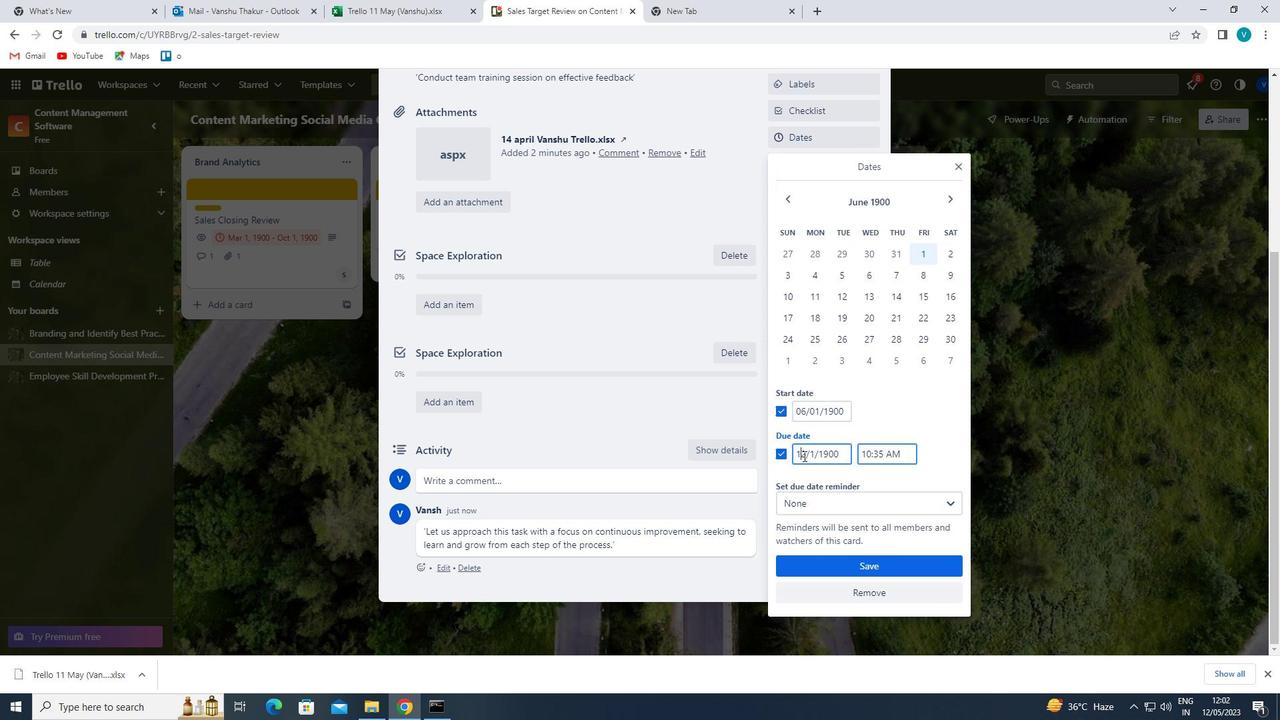 
Action: Key pressed <Key.backspace><Key.backspace>13<Key.space>
Screenshot: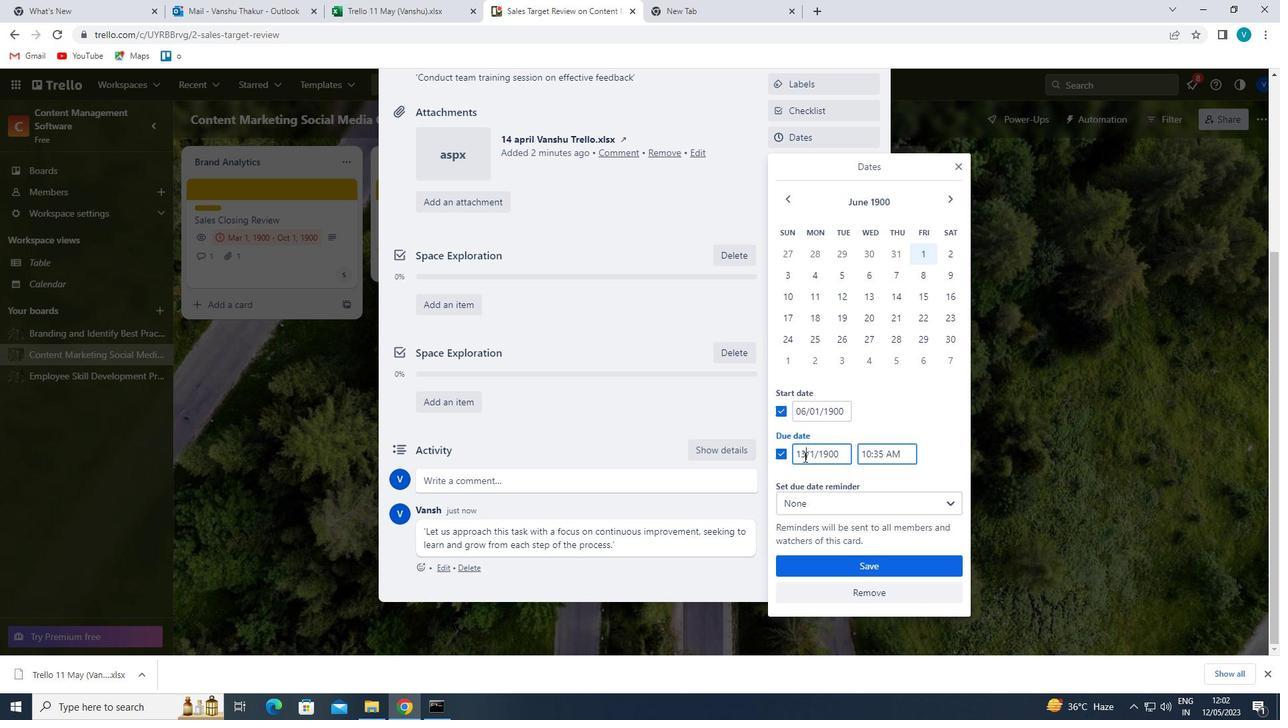 
Action: Mouse moved to (806, 457)
Screenshot: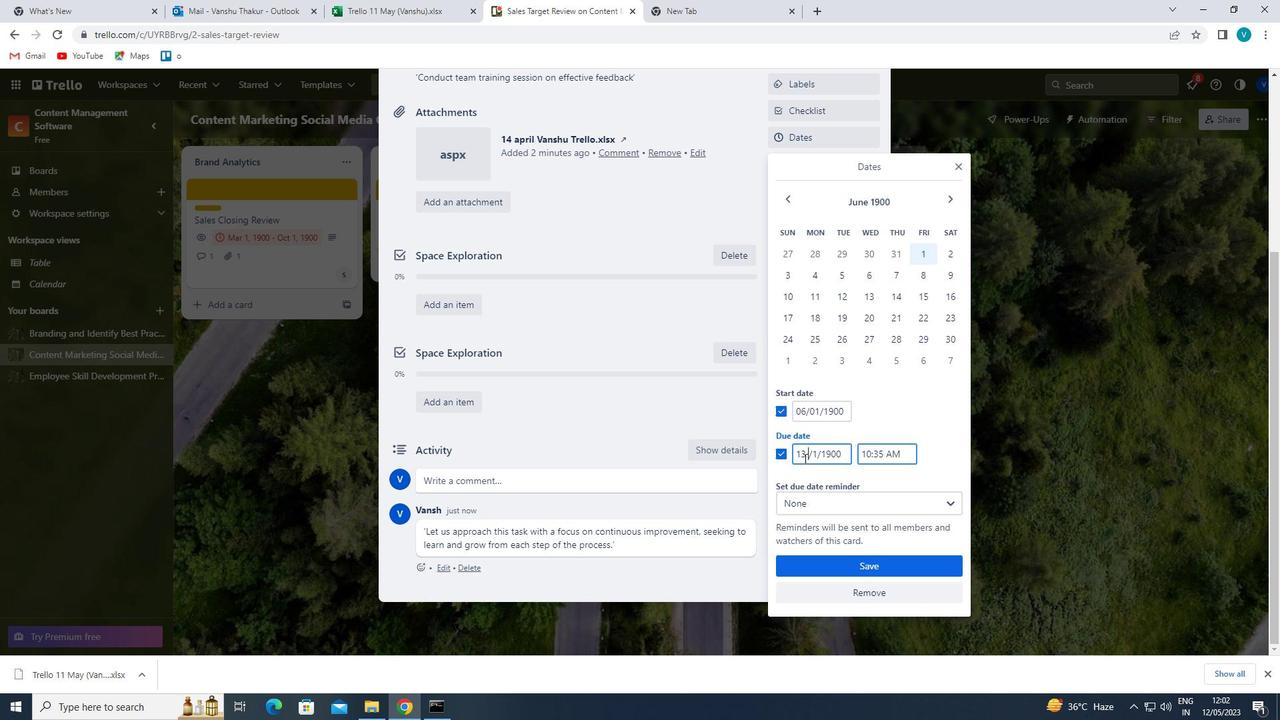 
Action: Key pressed <Key.backspace>
Screenshot: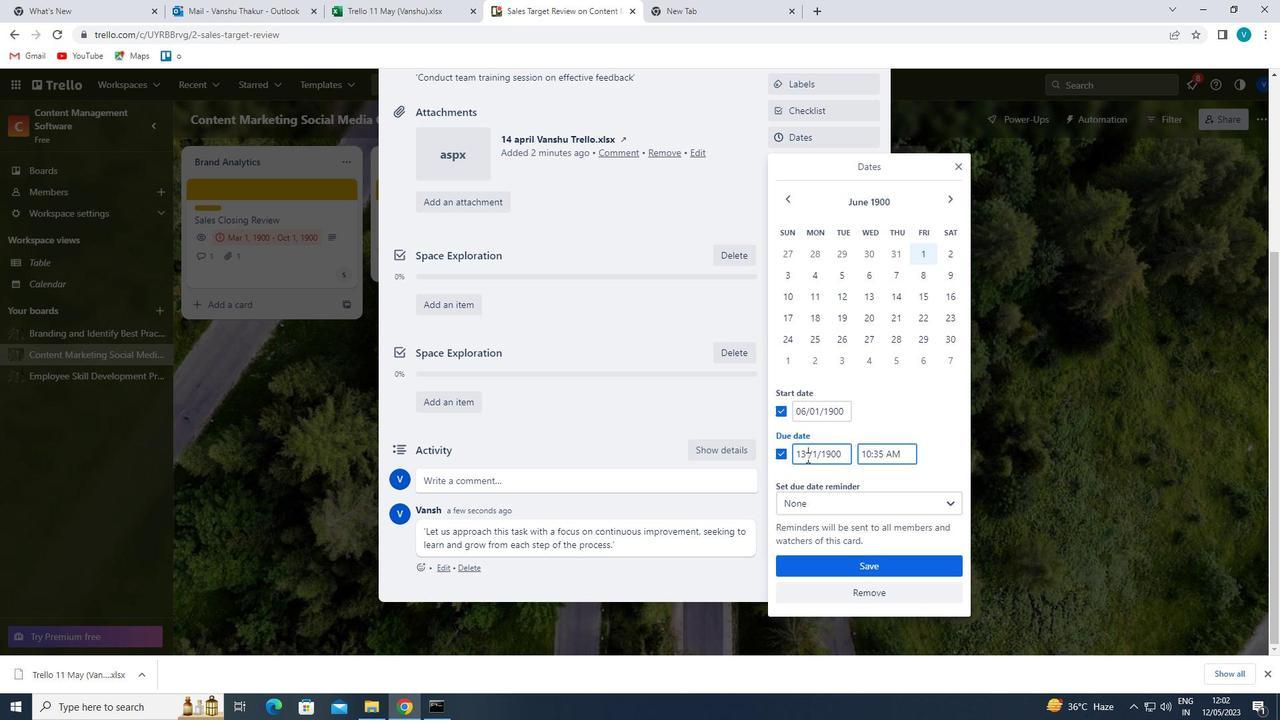 
Action: Mouse moved to (849, 562)
Screenshot: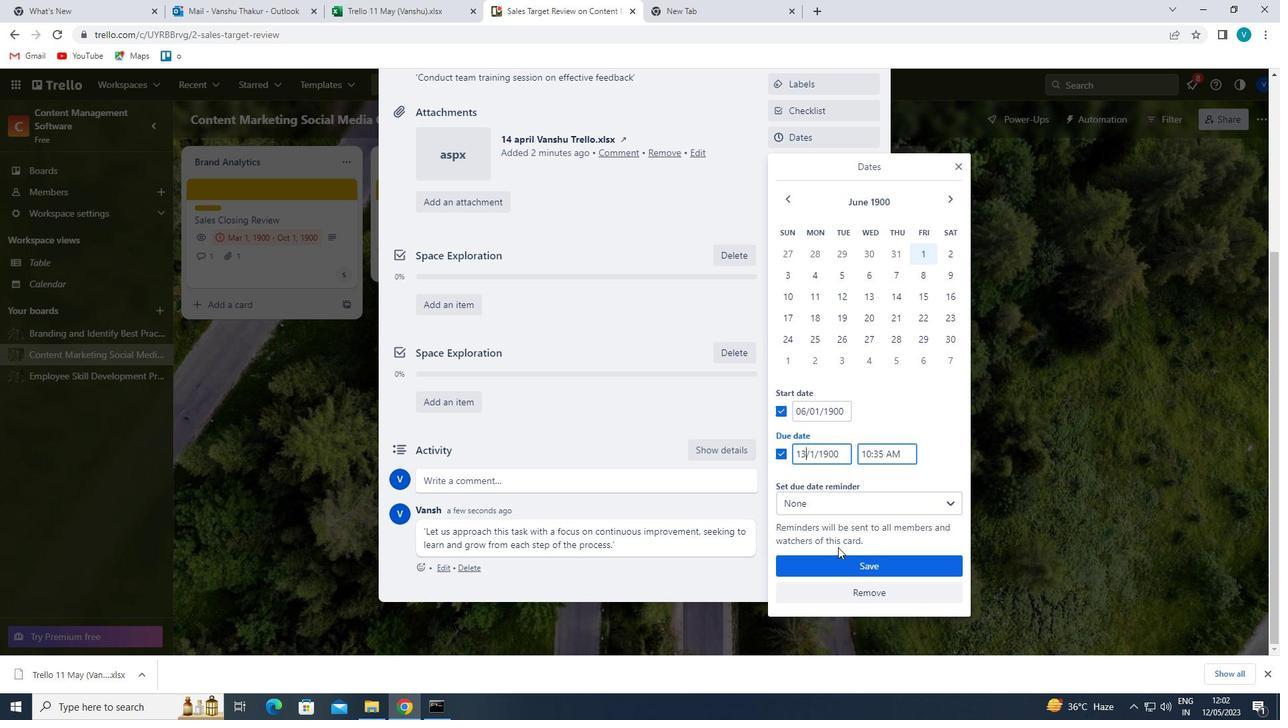 
Action: Mouse pressed left at (849, 562)
Screenshot: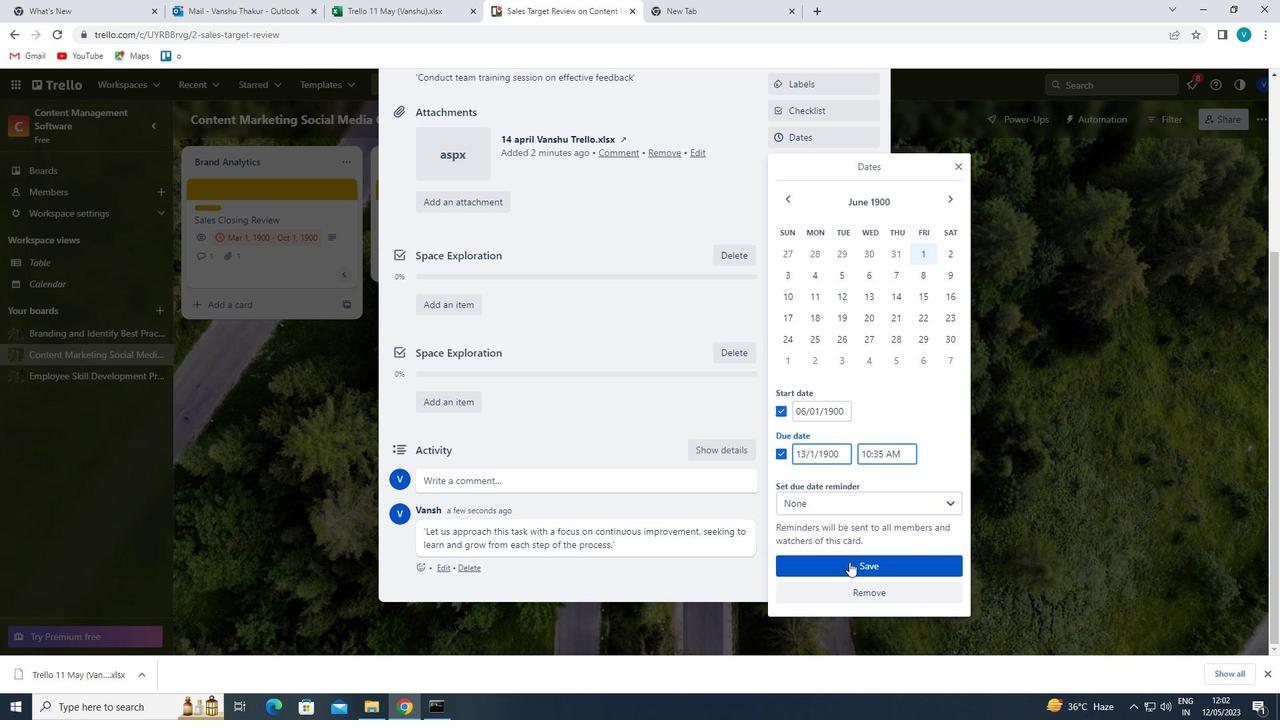 
